 Task: Check the Booking  Buisness travel and events.
Action: Mouse moved to (167, 359)
Screenshot: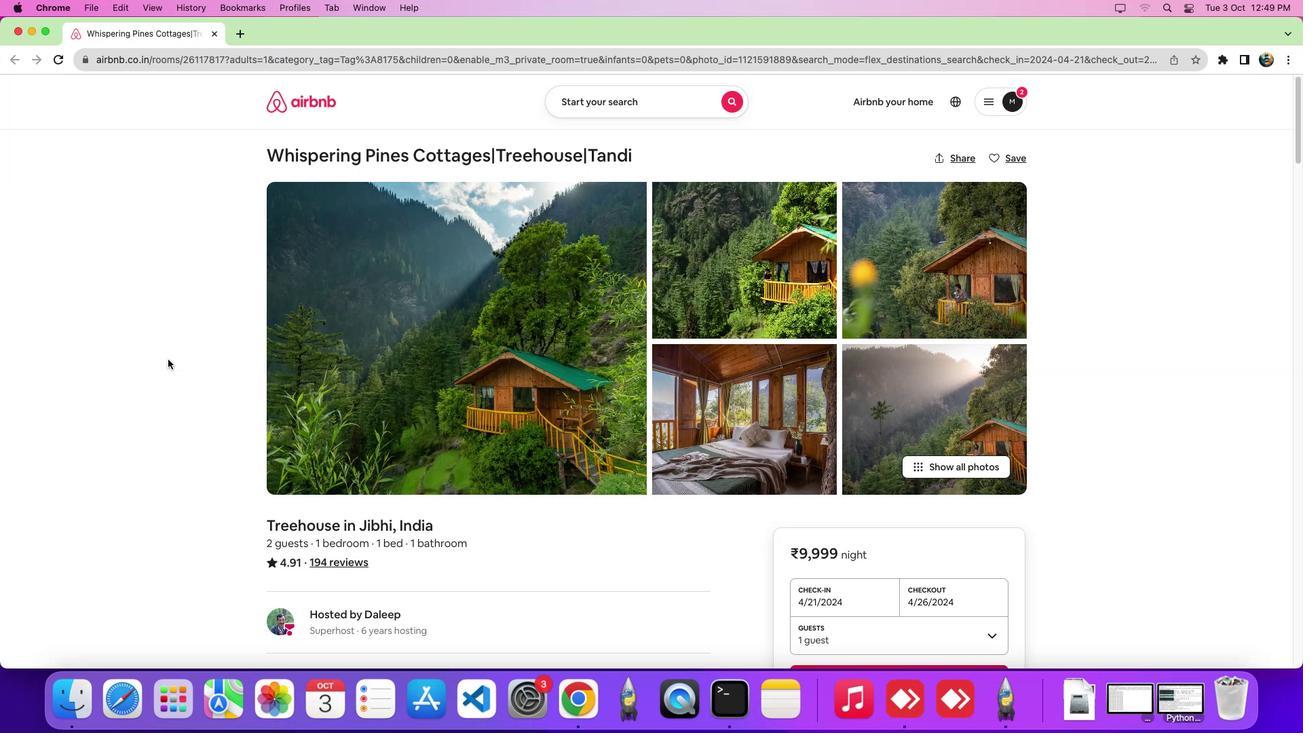 
Action: Mouse pressed left at (167, 359)
Screenshot: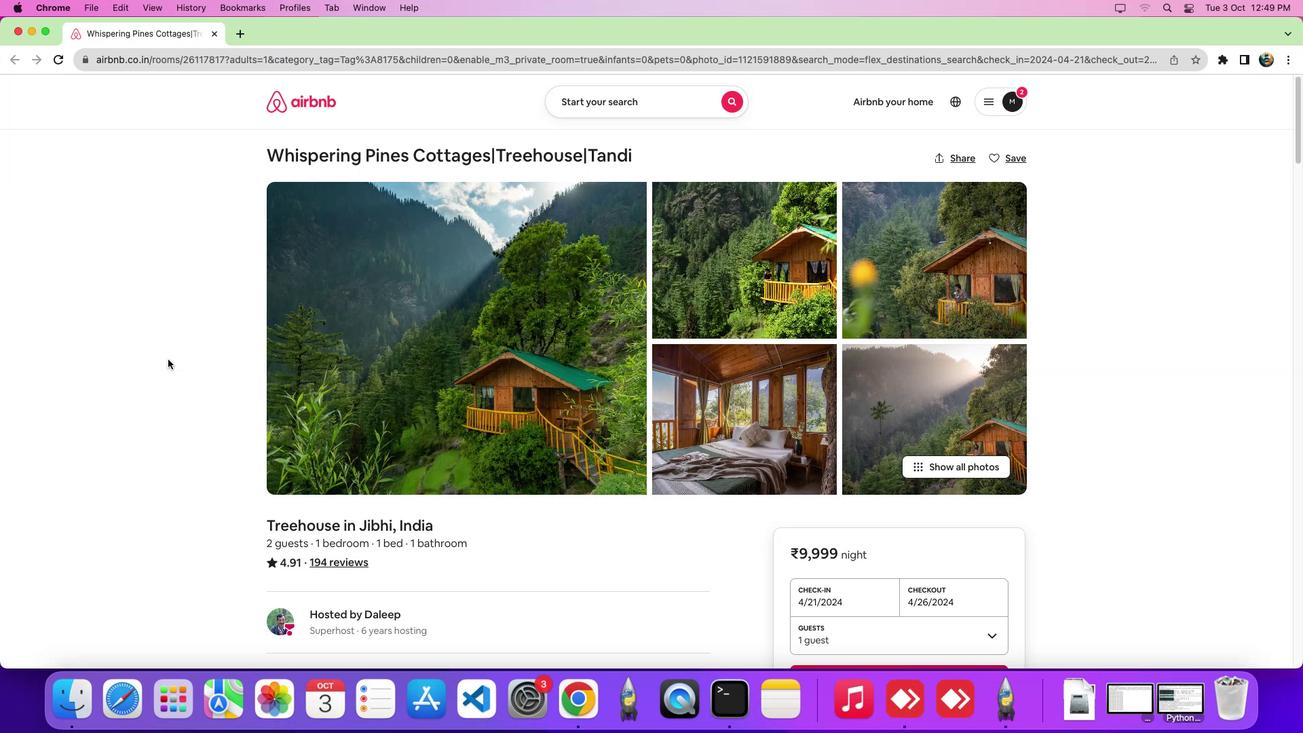 
Action: Mouse moved to (465, 438)
Screenshot: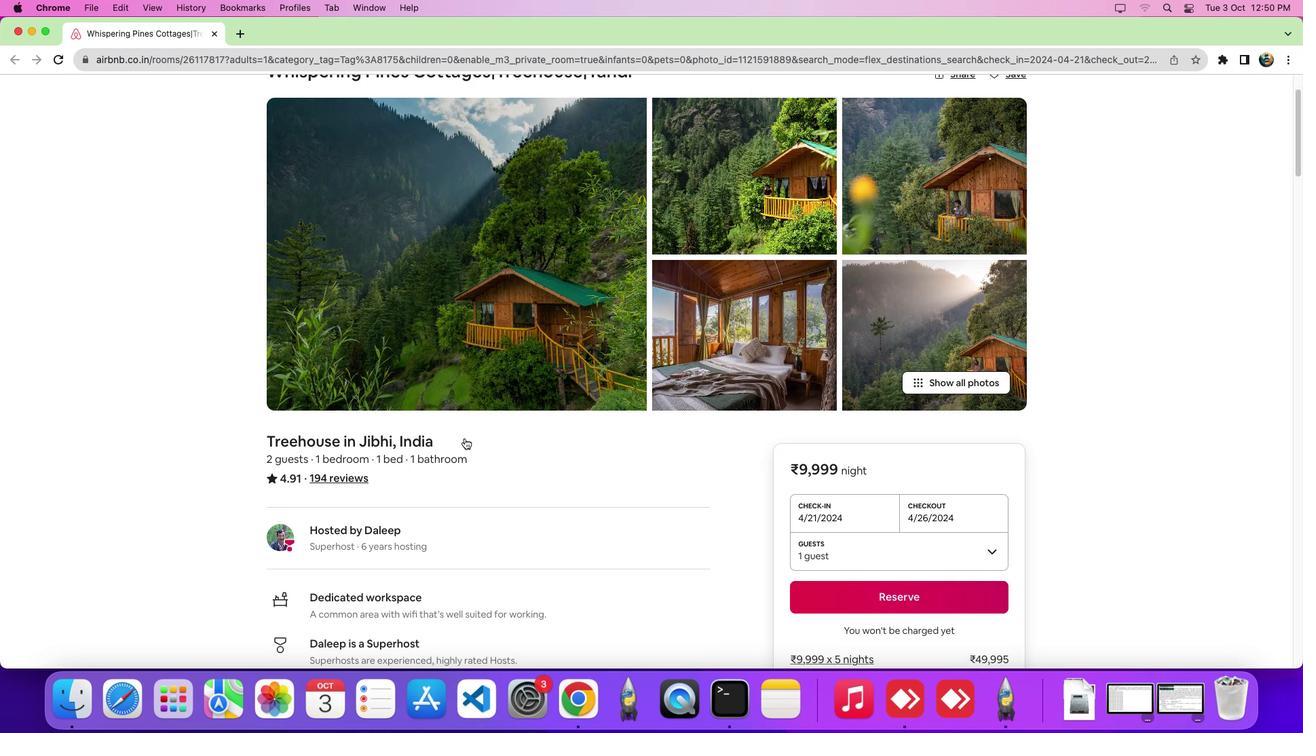 
Action: Mouse scrolled (465, 438) with delta (0, 0)
Screenshot: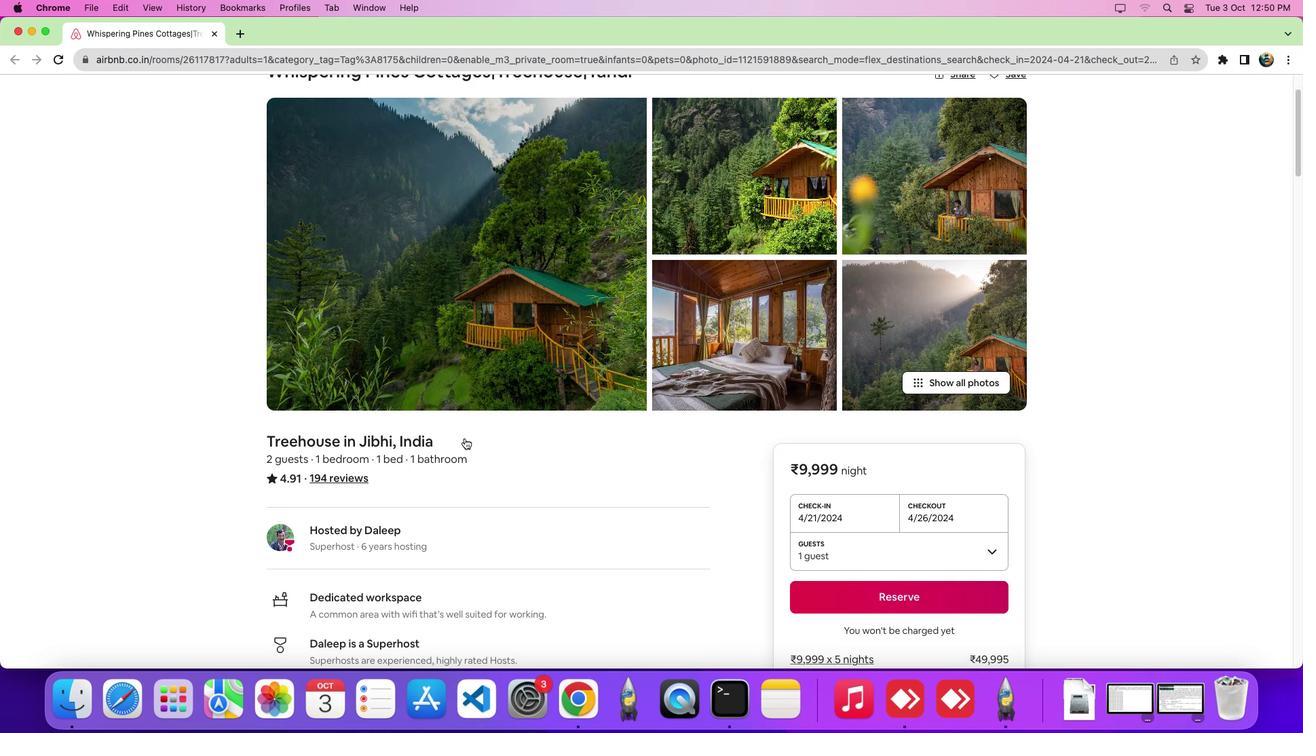 
Action: Mouse scrolled (465, 438) with delta (0, -1)
Screenshot: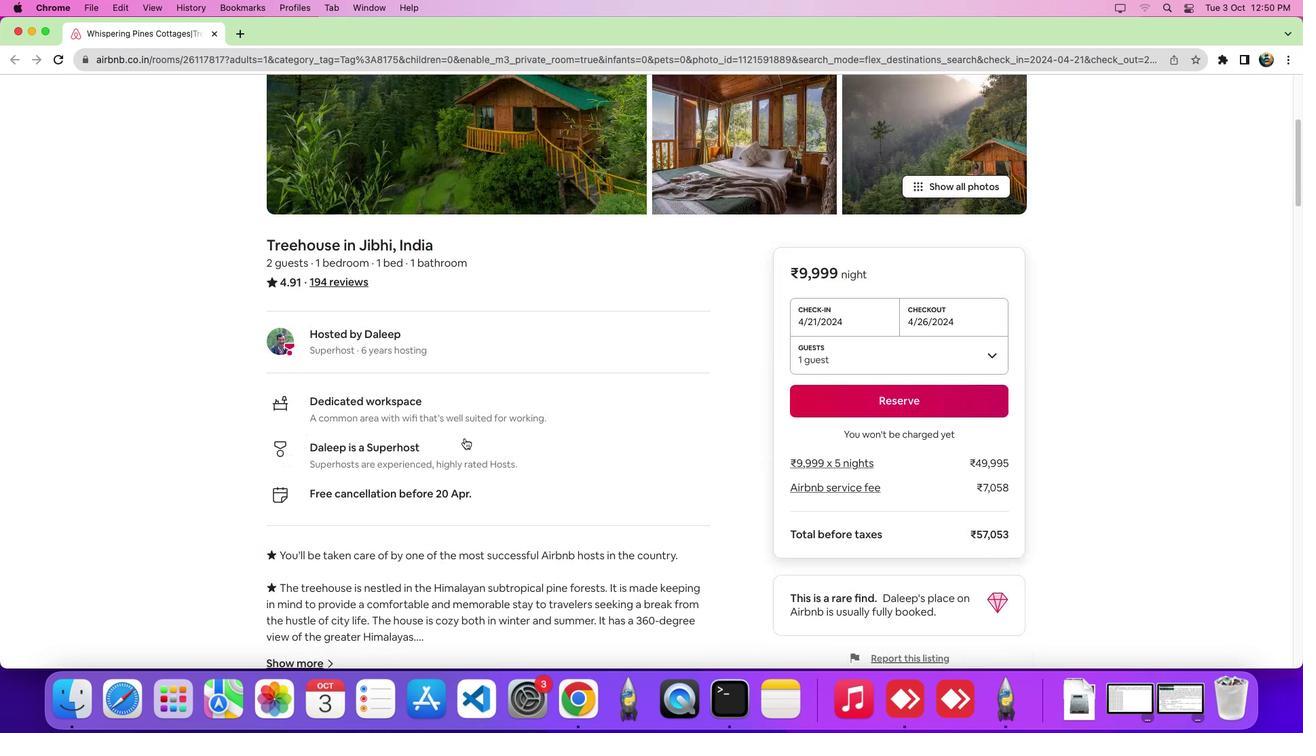 
Action: Mouse scrolled (465, 438) with delta (0, -5)
Screenshot: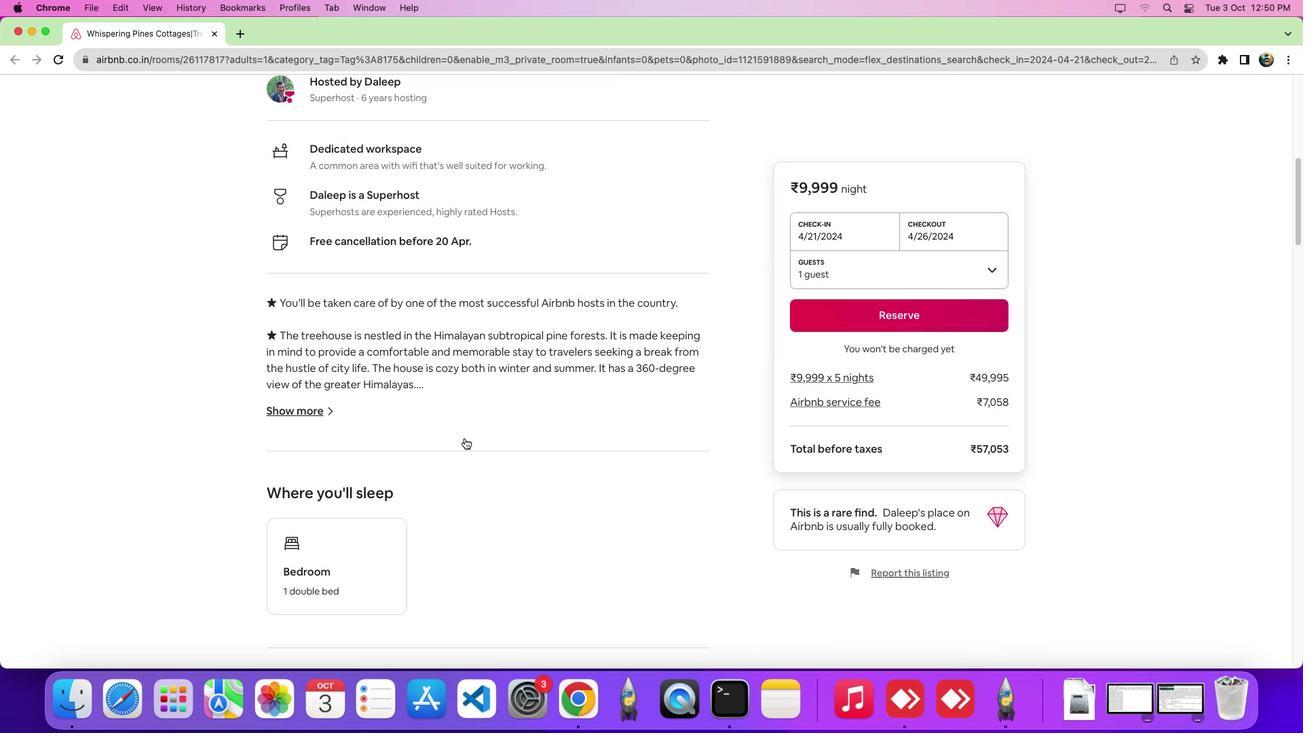 
Action: Mouse scrolled (465, 438) with delta (0, -8)
Screenshot: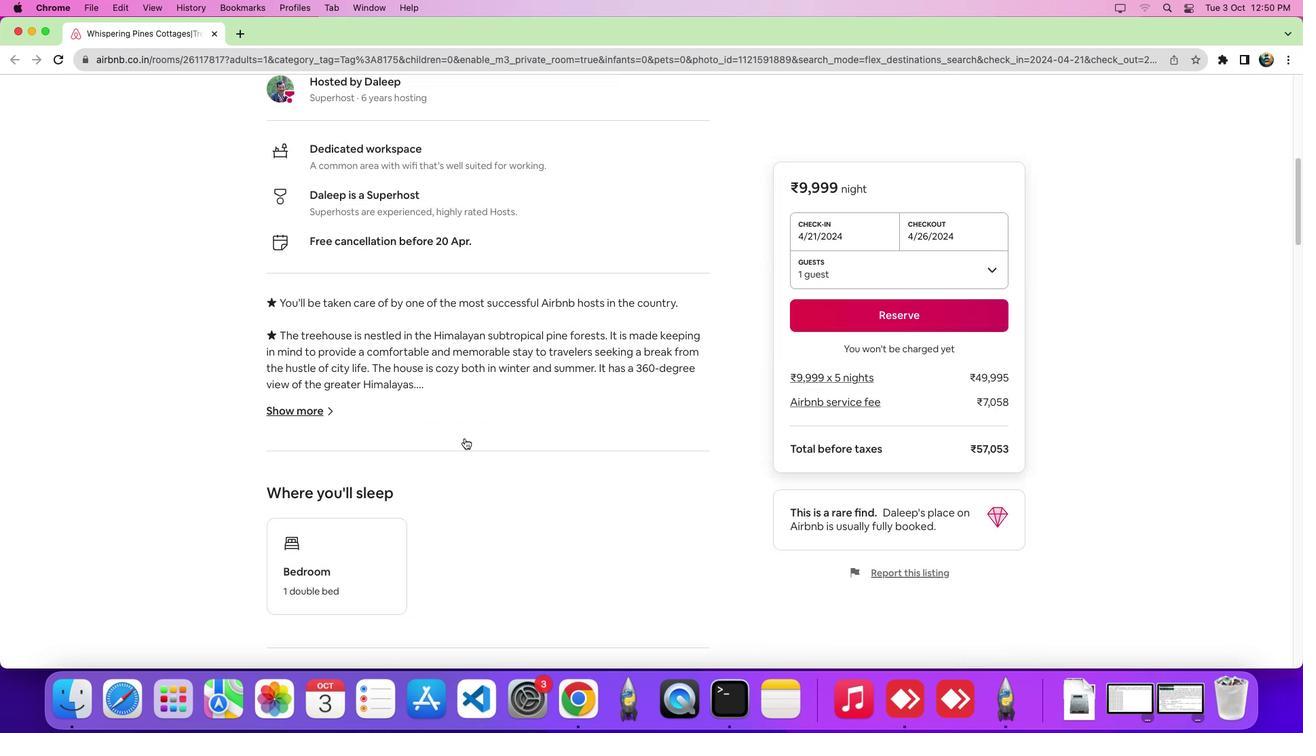 
Action: Mouse scrolled (465, 438) with delta (0, 0)
Screenshot: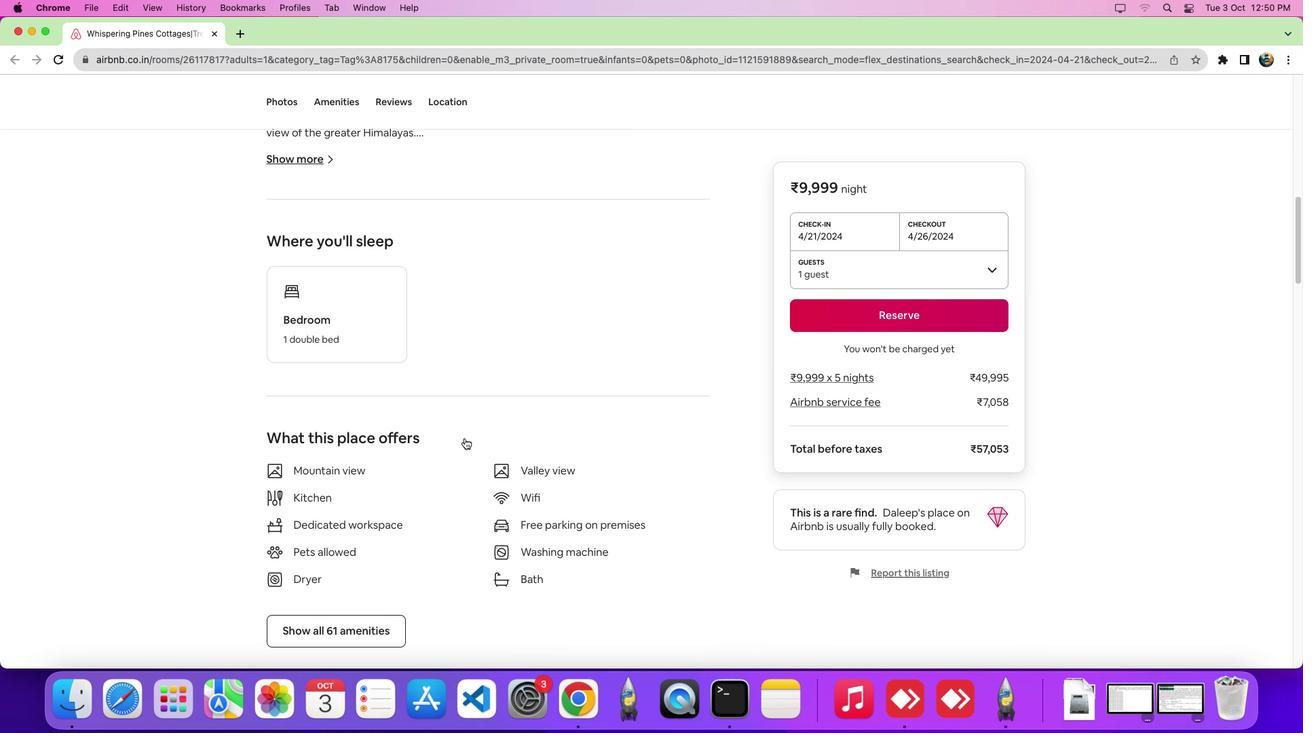 
Action: Mouse scrolled (465, 438) with delta (0, 0)
Screenshot: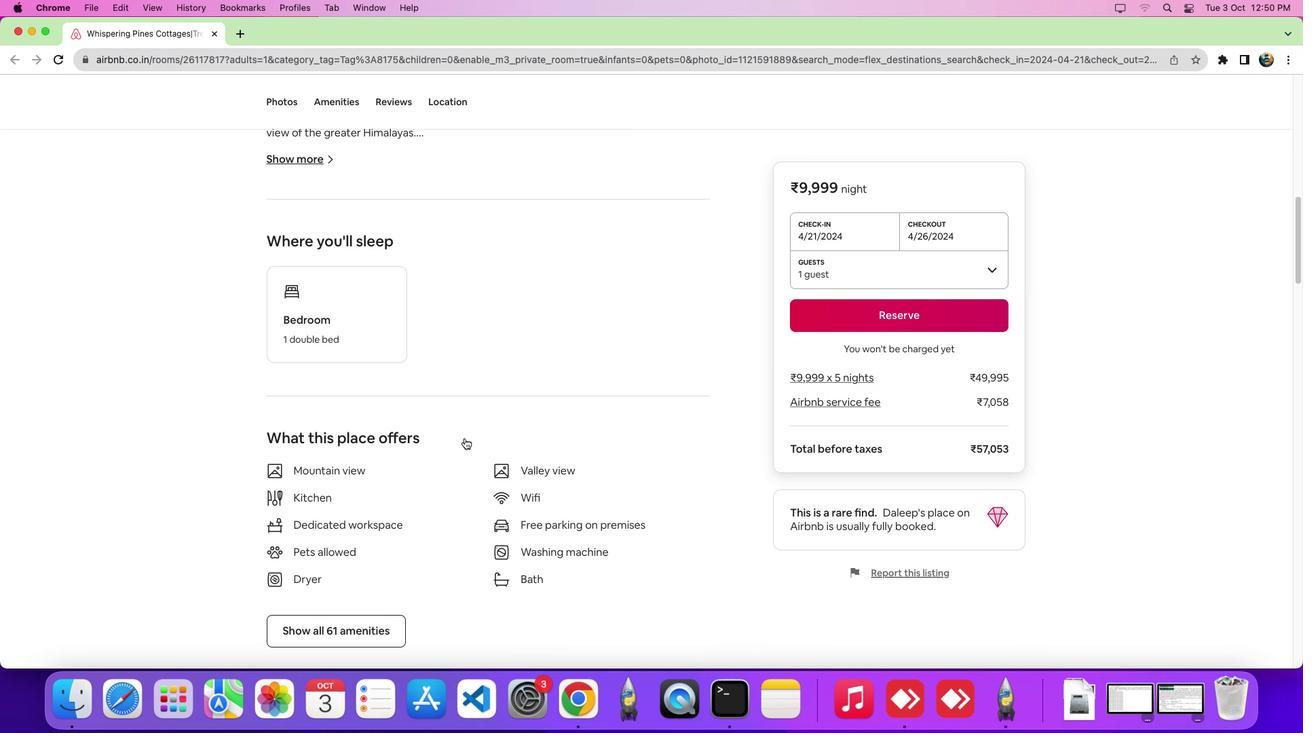 
Action: Mouse scrolled (465, 438) with delta (0, -5)
Screenshot: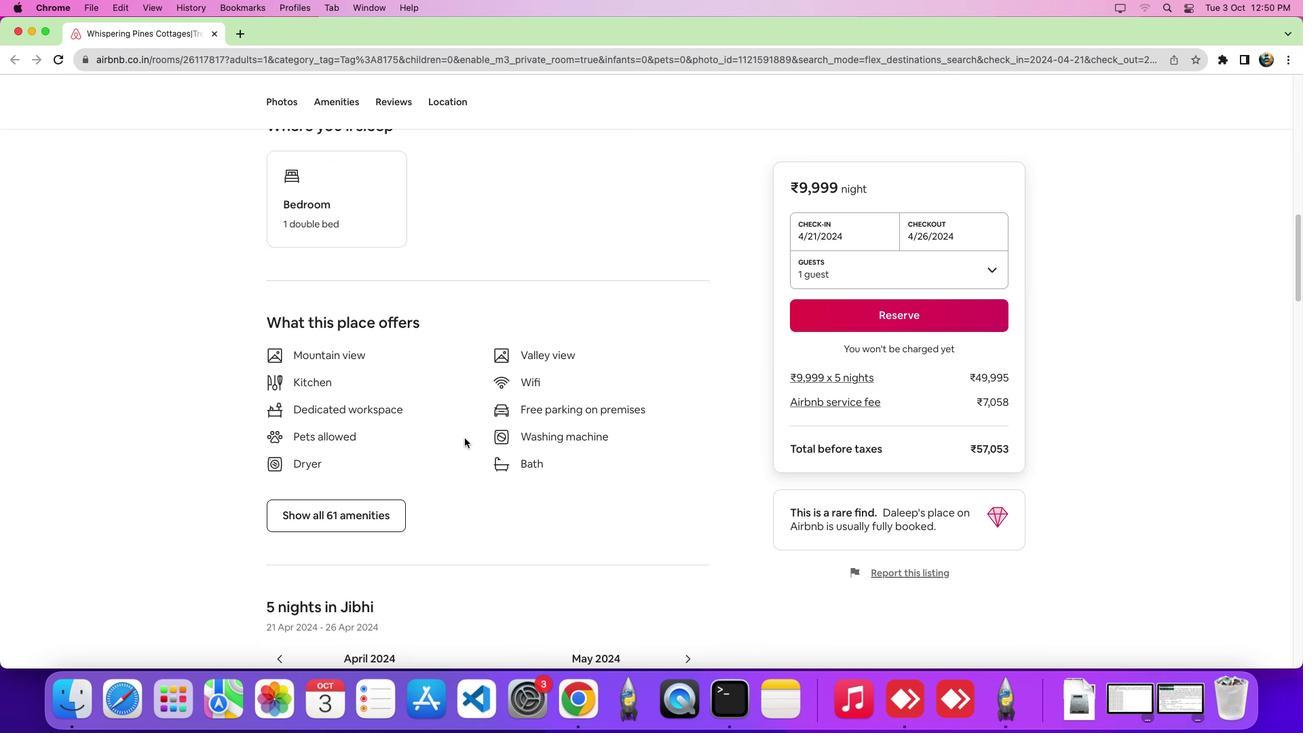 
Action: Mouse scrolled (465, 438) with delta (0, -7)
Screenshot: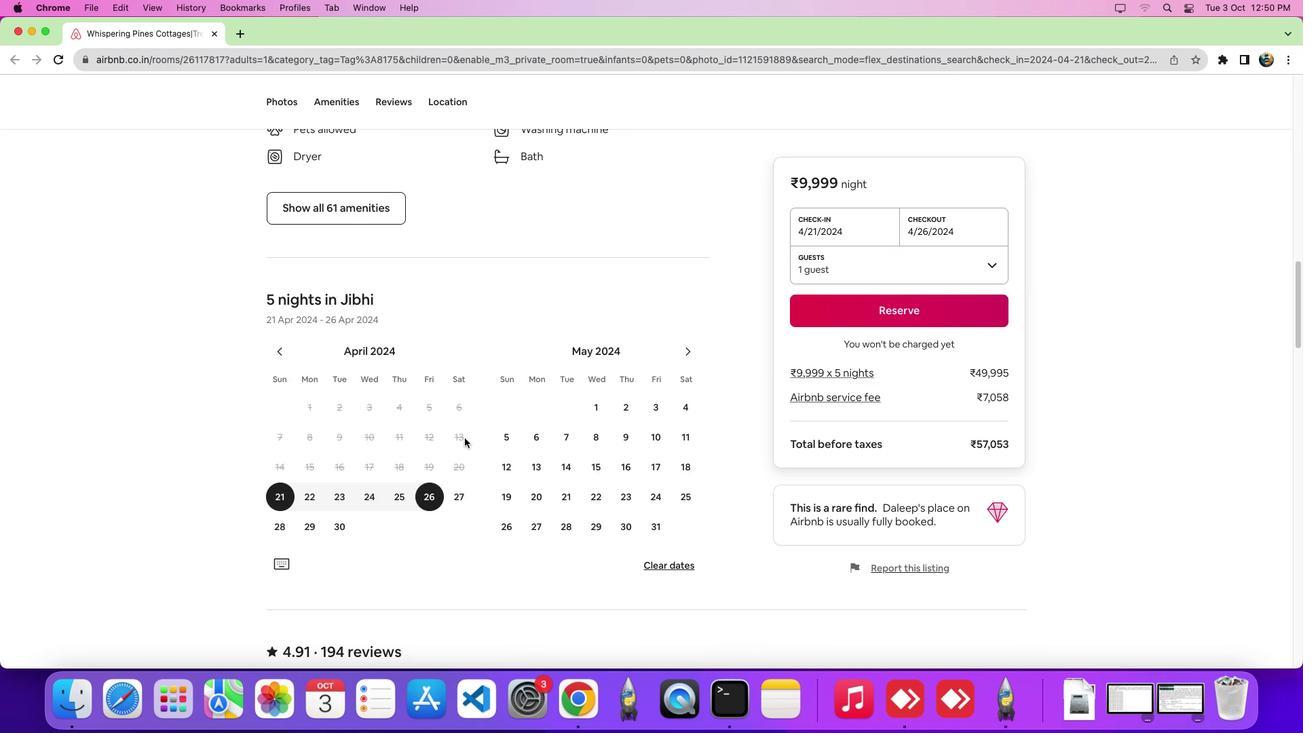 
Action: Mouse scrolled (465, 438) with delta (0, 0)
Screenshot: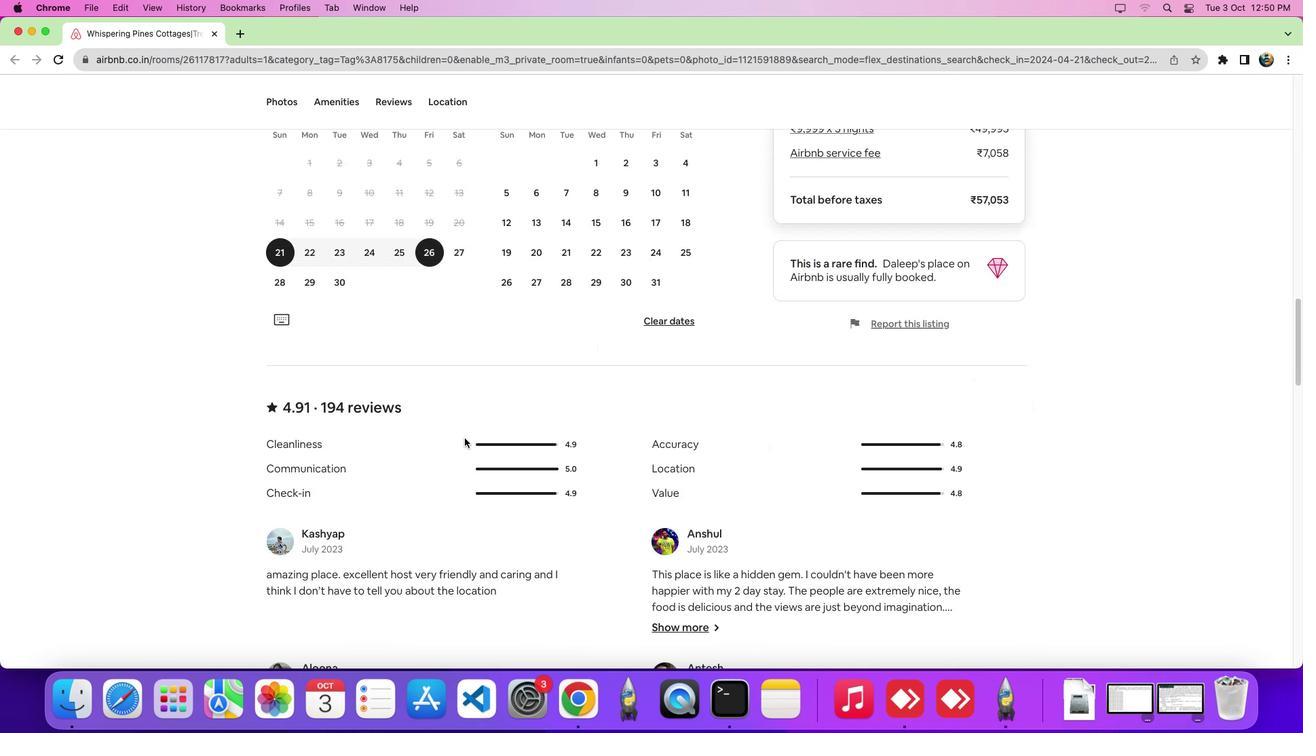 
Action: Mouse scrolled (465, 438) with delta (0, 0)
Screenshot: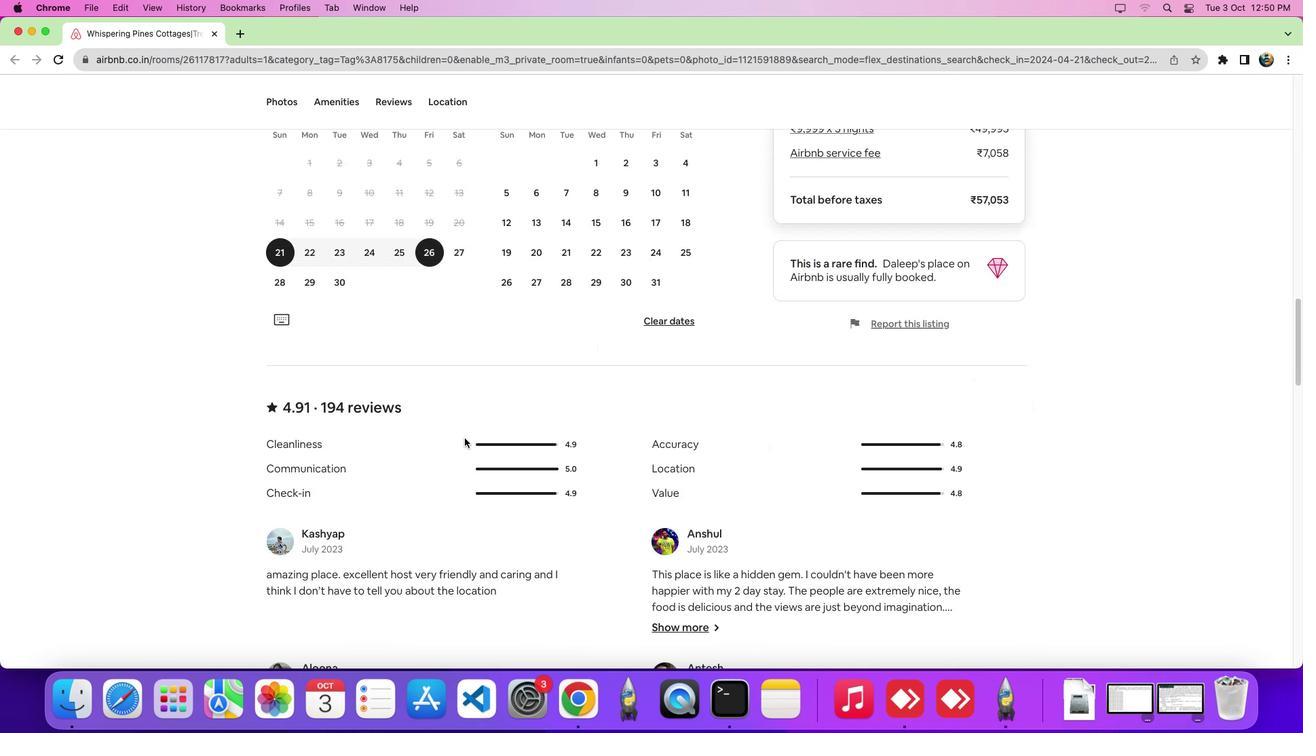 
Action: Mouse scrolled (465, 438) with delta (0, -5)
Screenshot: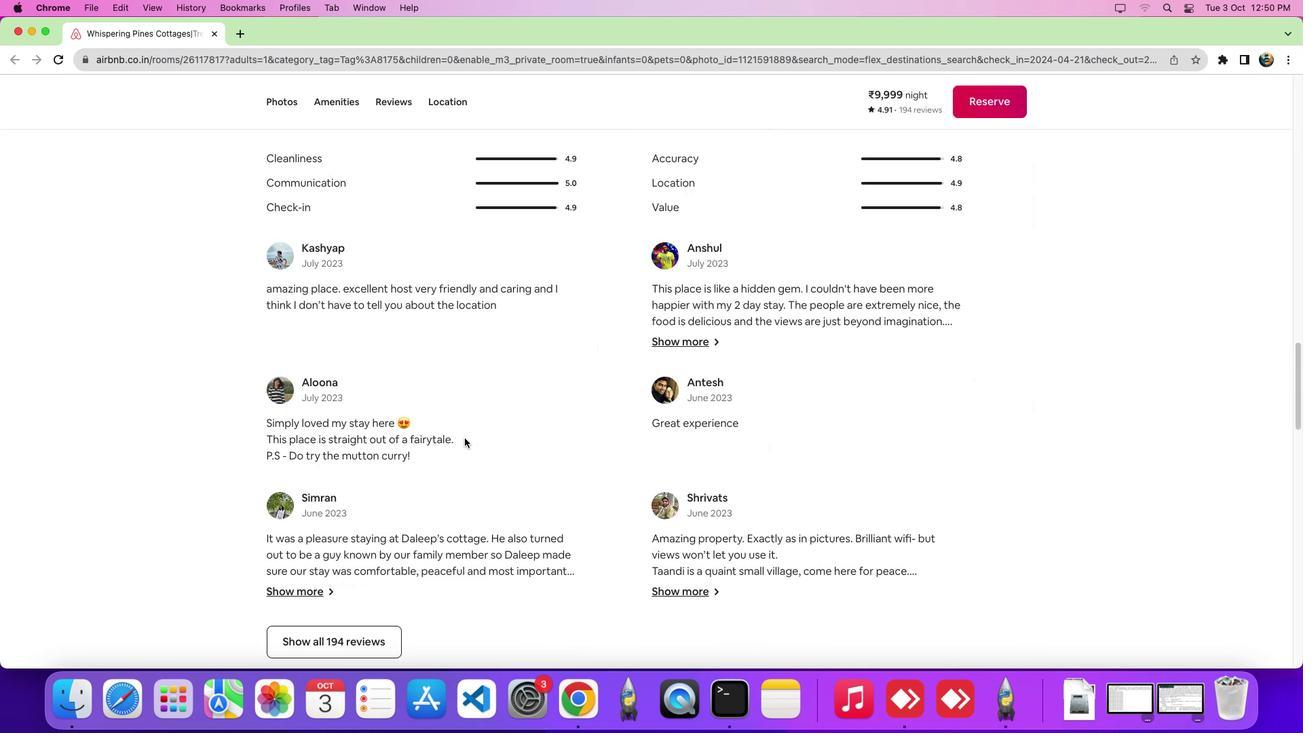 
Action: Mouse scrolled (465, 438) with delta (0, -8)
Screenshot: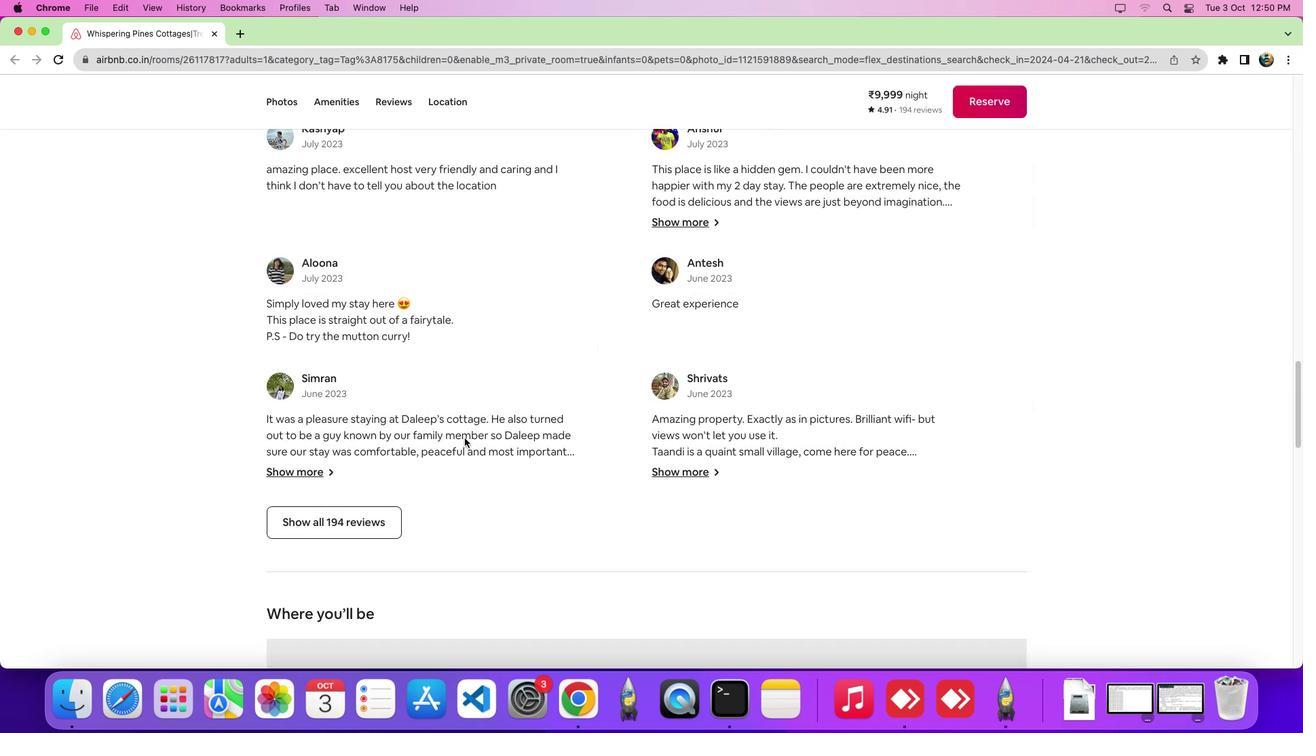 
Action: Mouse scrolled (465, 438) with delta (0, 0)
Screenshot: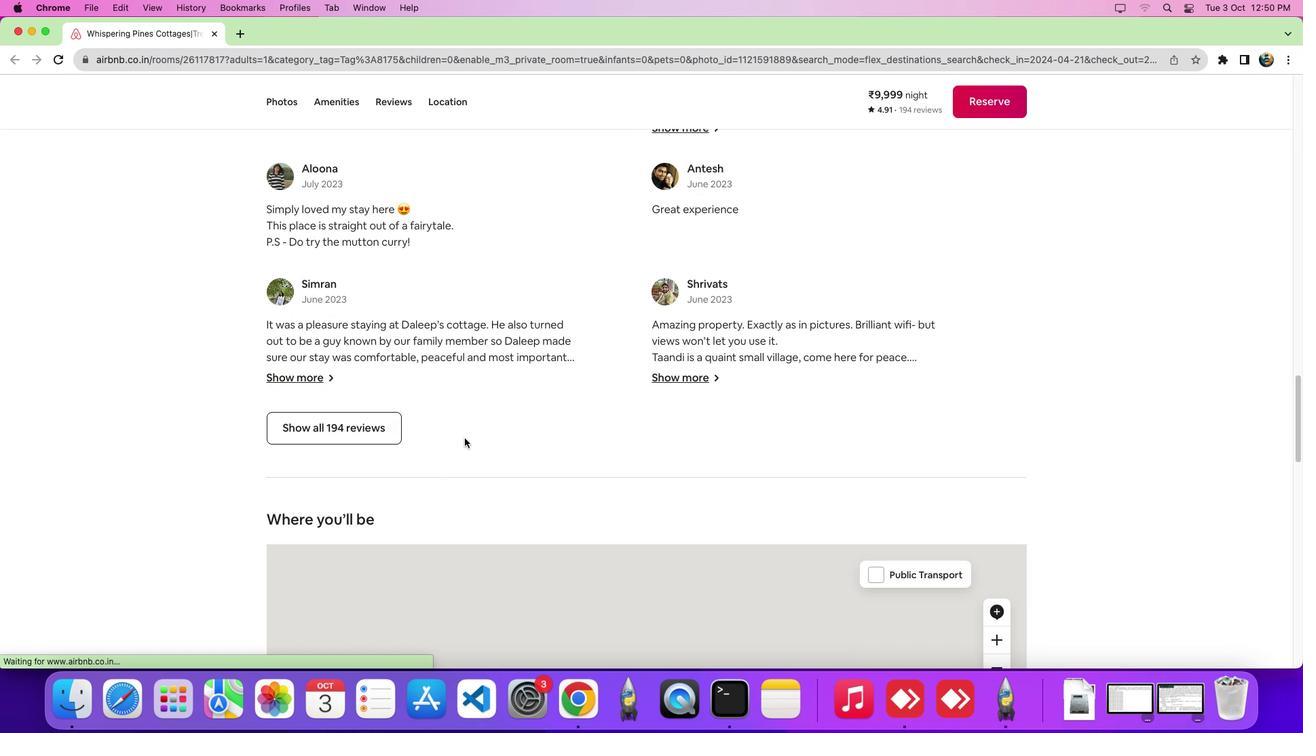 
Action: Mouse scrolled (465, 438) with delta (0, 0)
Screenshot: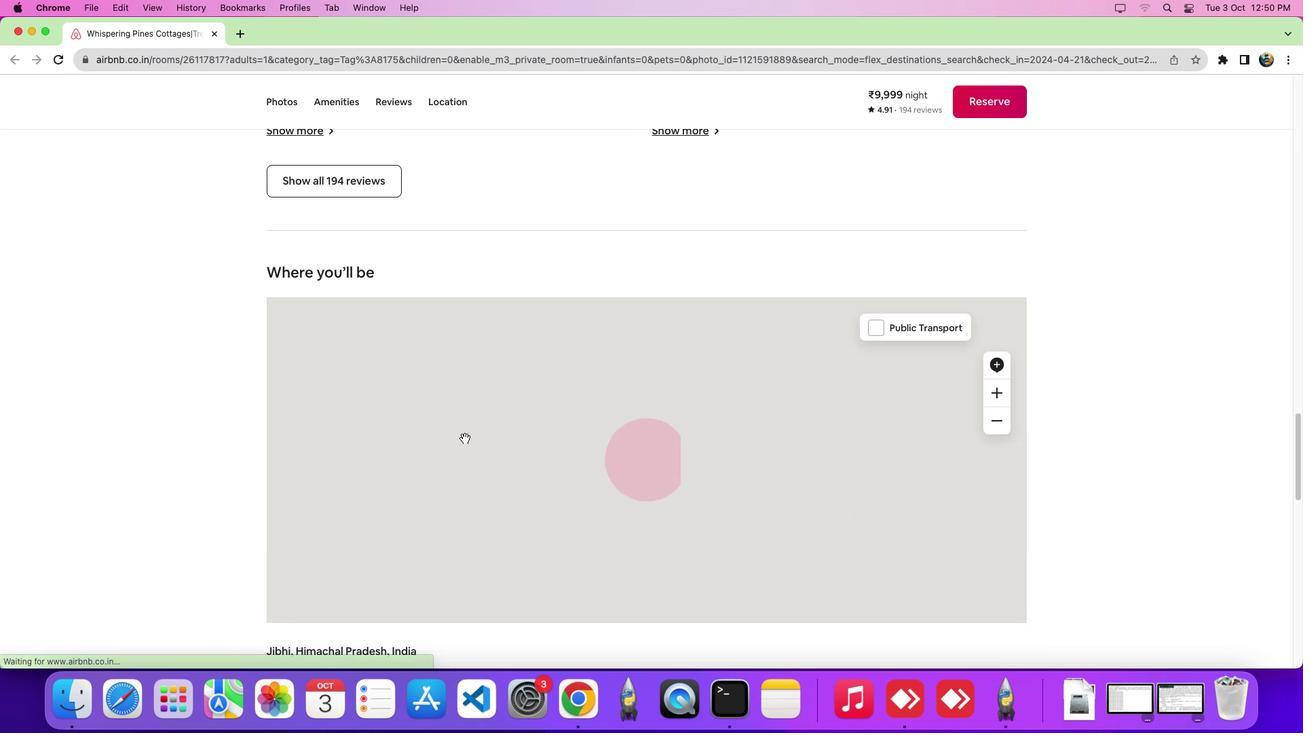 
Action: Mouse scrolled (465, 438) with delta (0, -5)
Screenshot: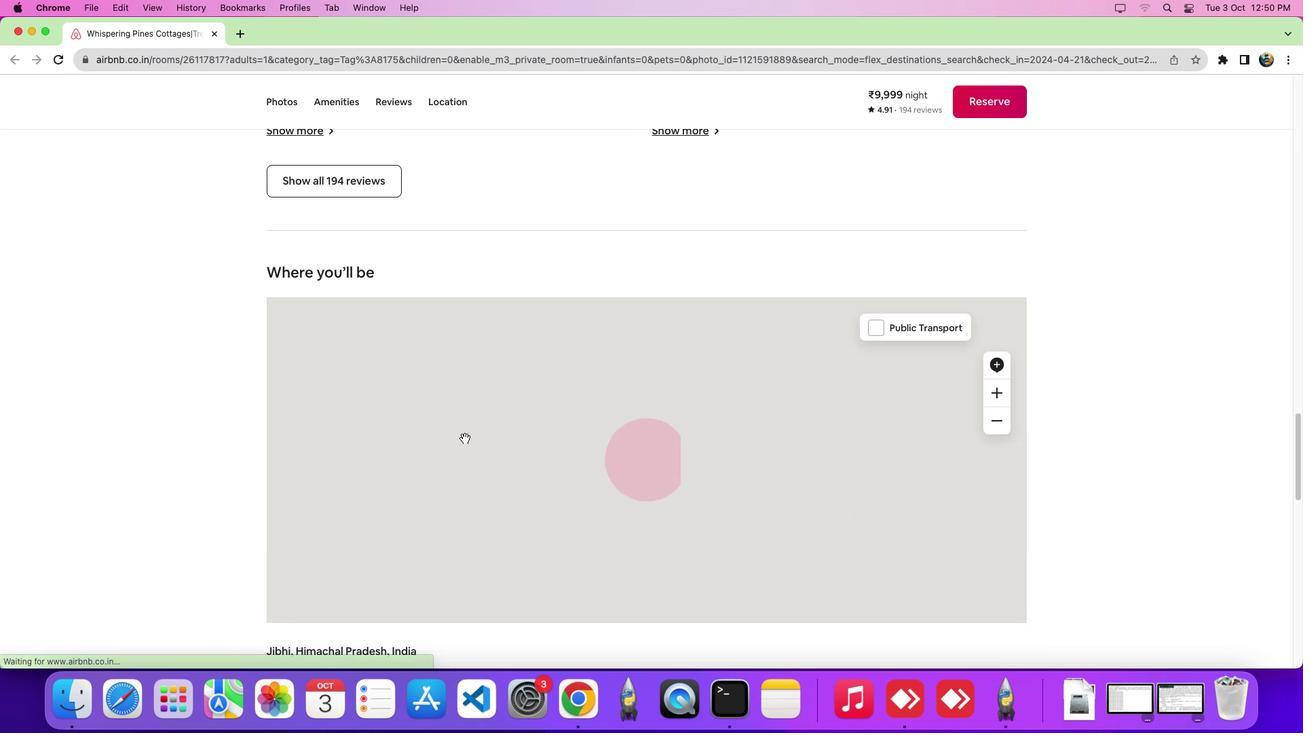 
Action: Mouse scrolled (465, 438) with delta (0, -8)
Screenshot: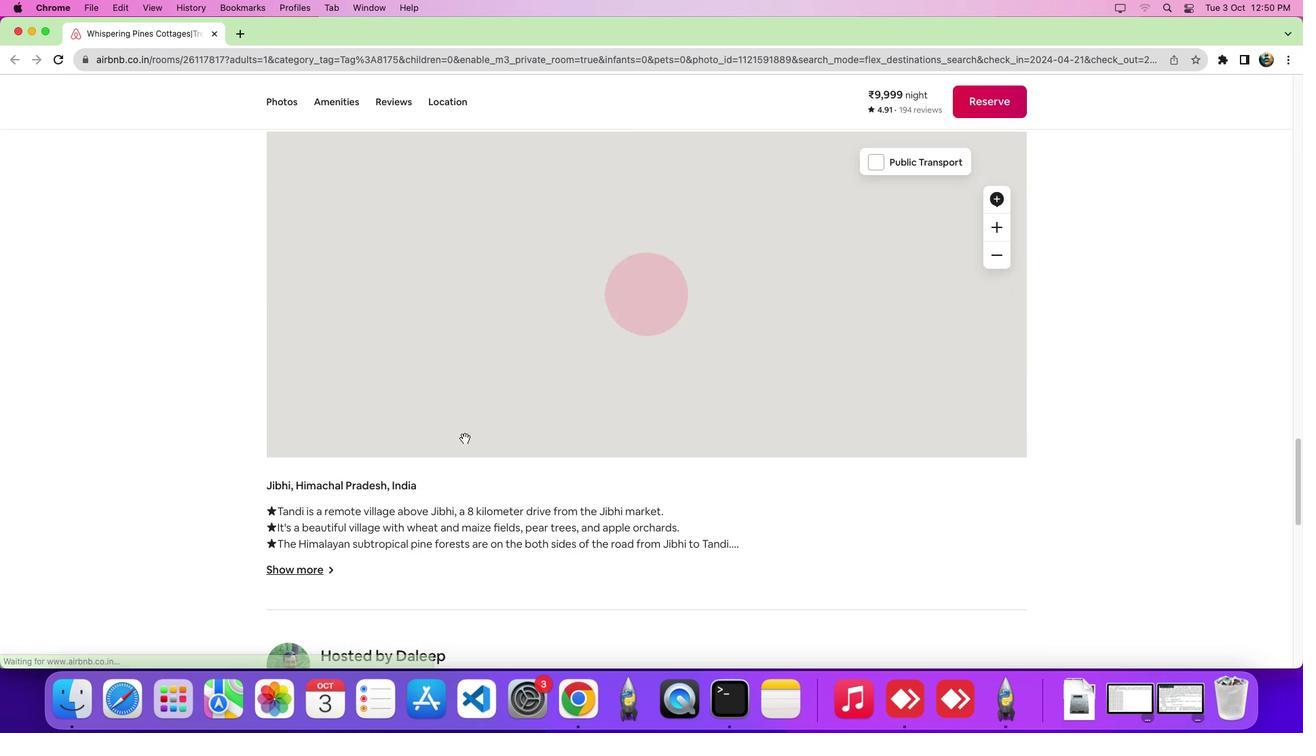 
Action: Mouse scrolled (465, 438) with delta (0, -9)
Screenshot: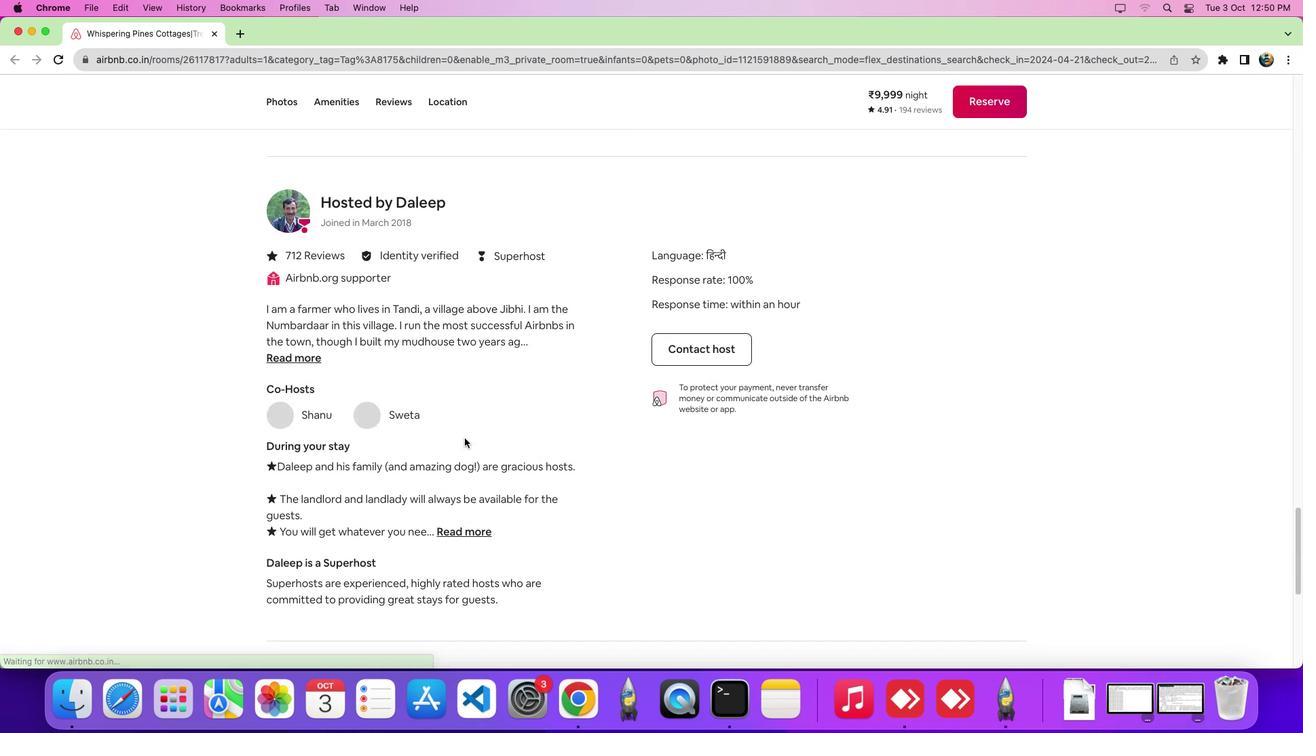 
Action: Mouse moved to (465, 438)
Screenshot: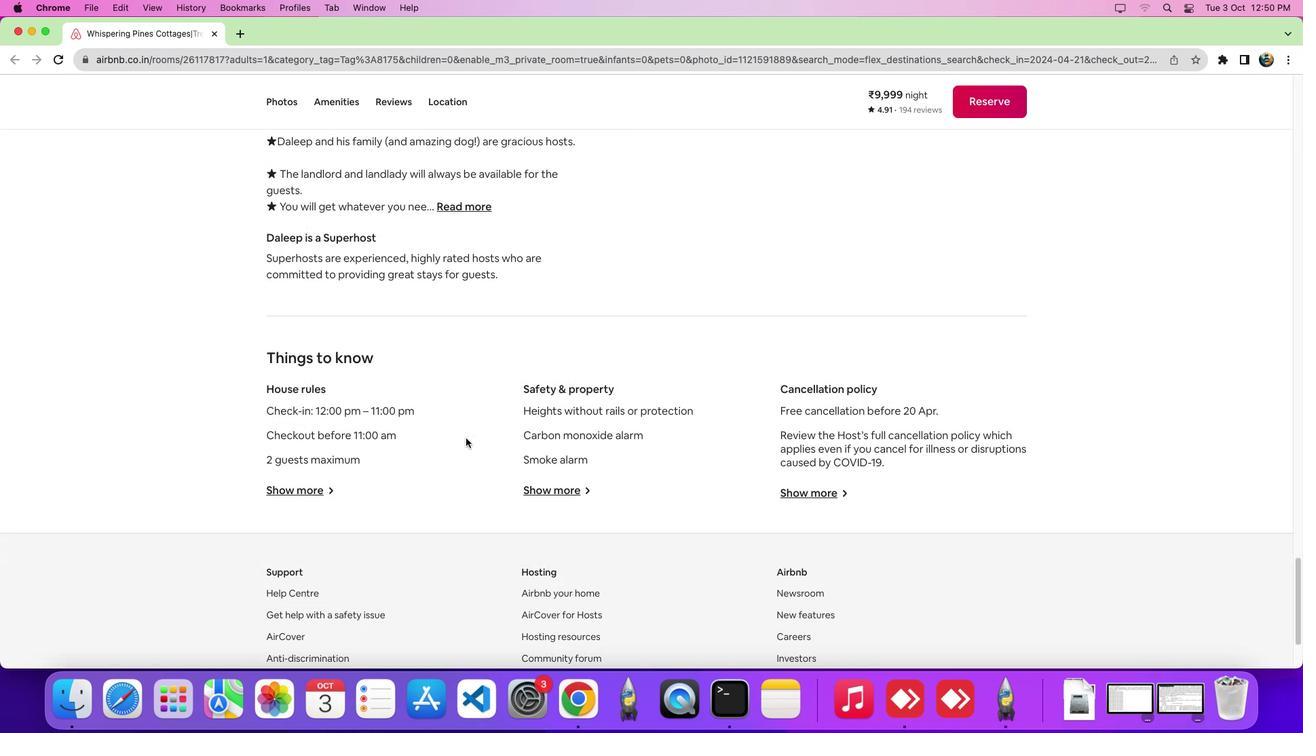 
Action: Mouse scrolled (465, 438) with delta (0, 0)
Screenshot: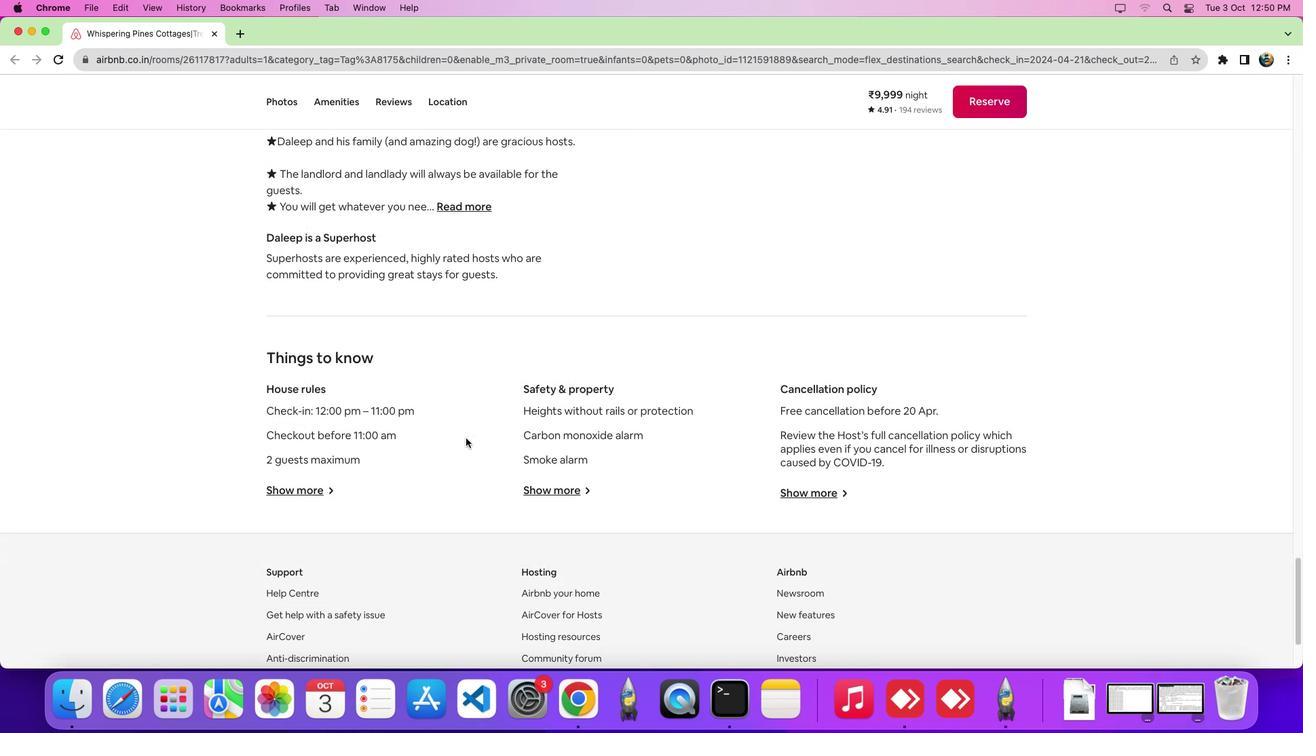 
Action: Mouse scrolled (465, 438) with delta (0, -1)
Screenshot: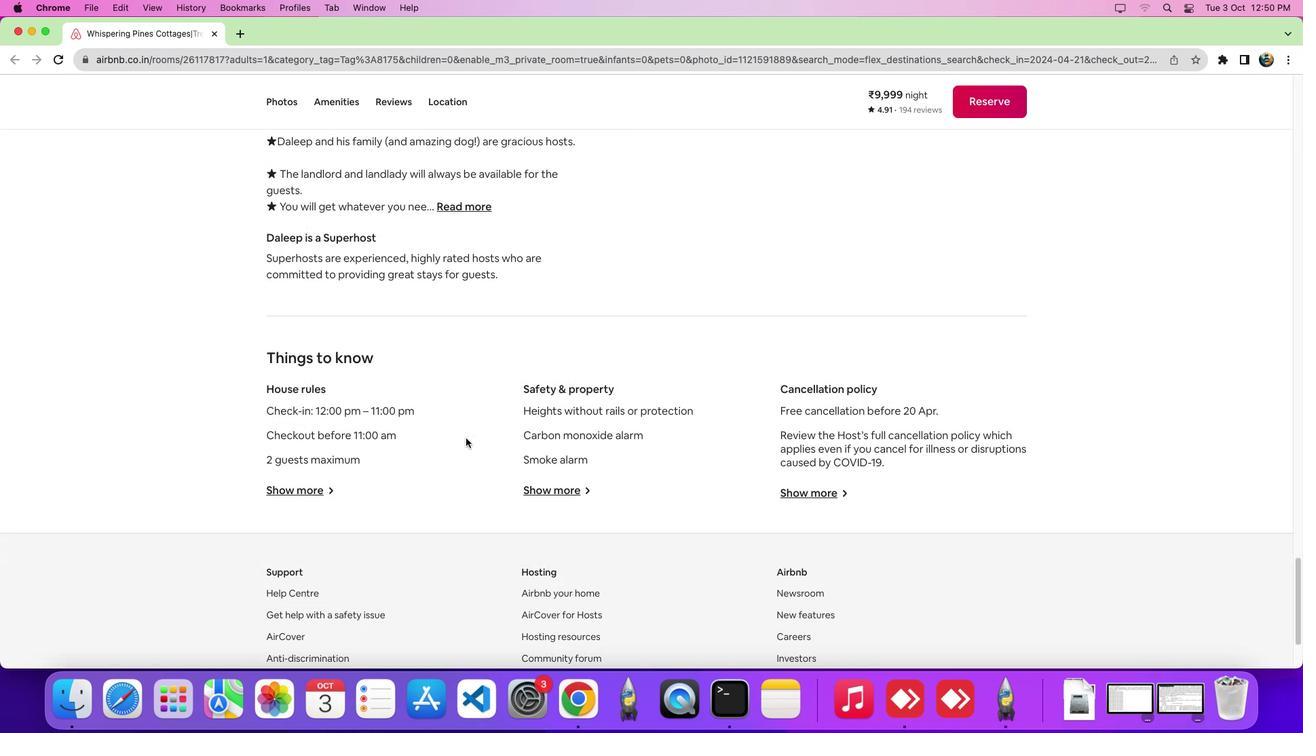 
Action: Mouse scrolled (465, 438) with delta (0, -6)
Screenshot: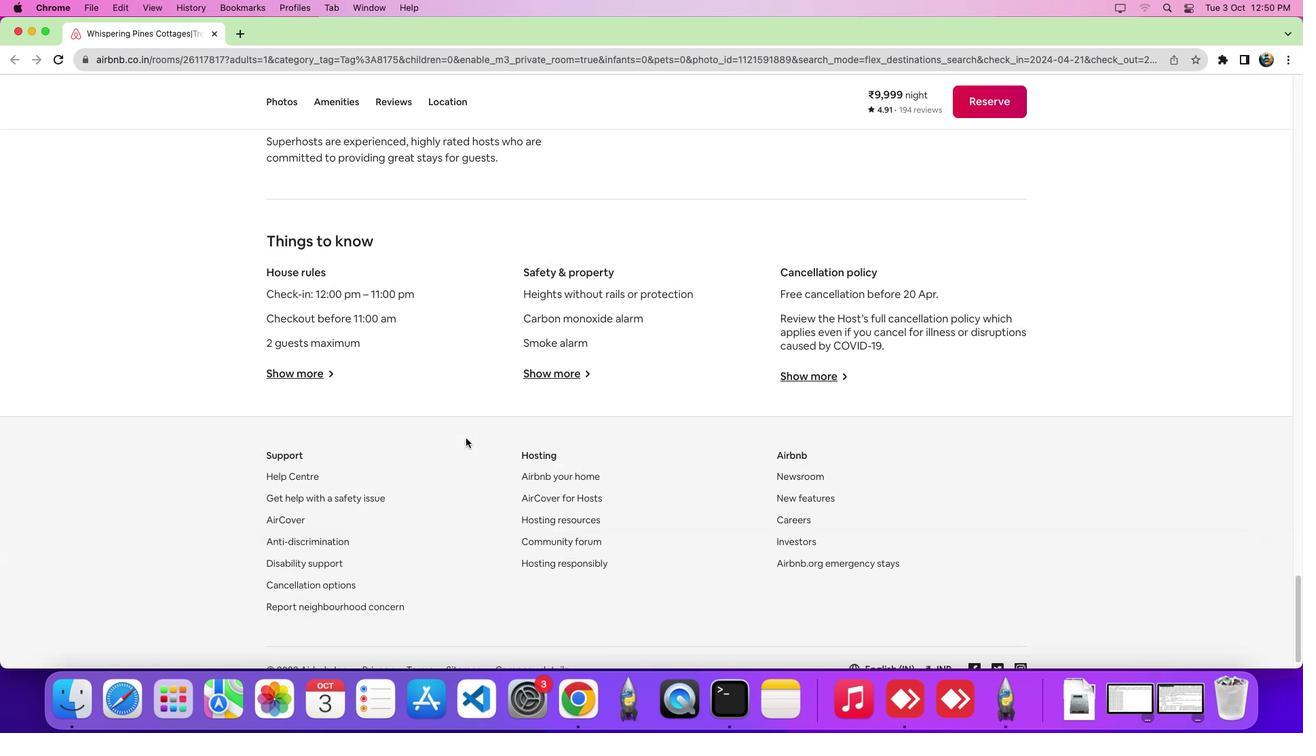 
Action: Mouse scrolled (465, 438) with delta (0, -8)
Screenshot: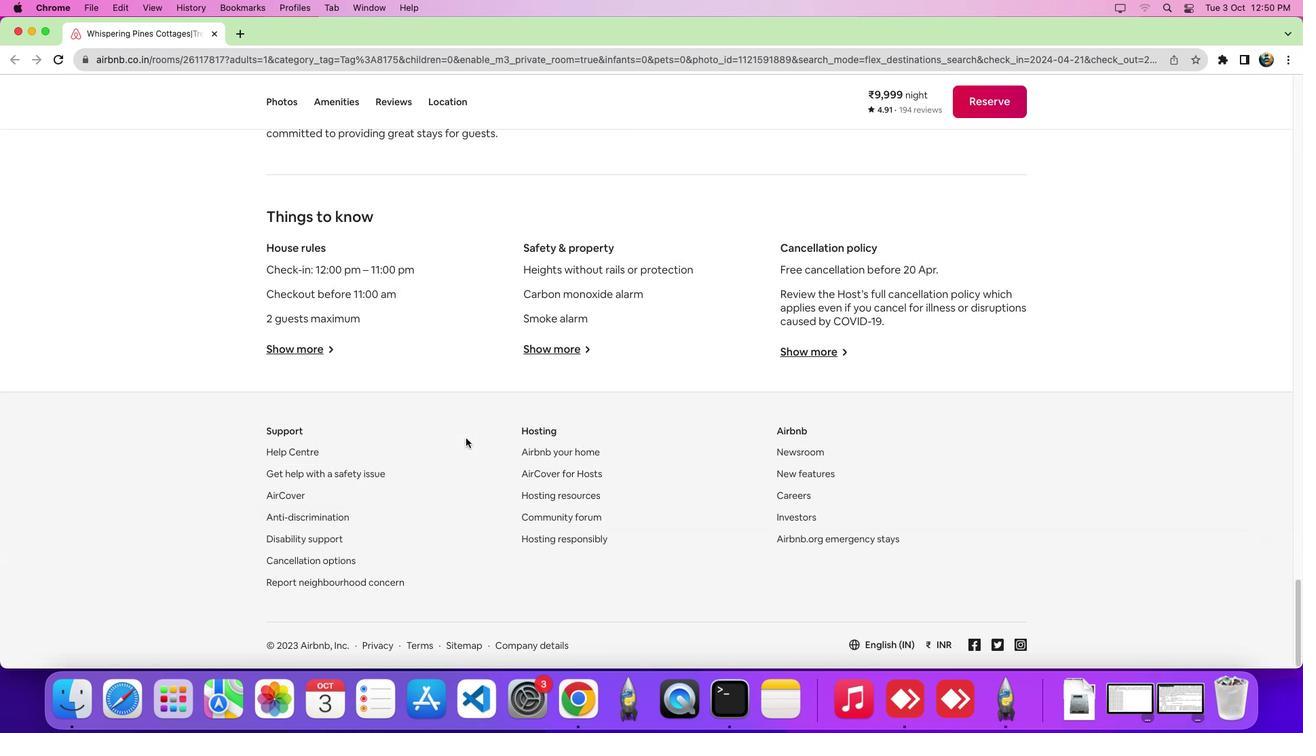 
Action: Mouse scrolled (465, 438) with delta (0, 0)
Screenshot: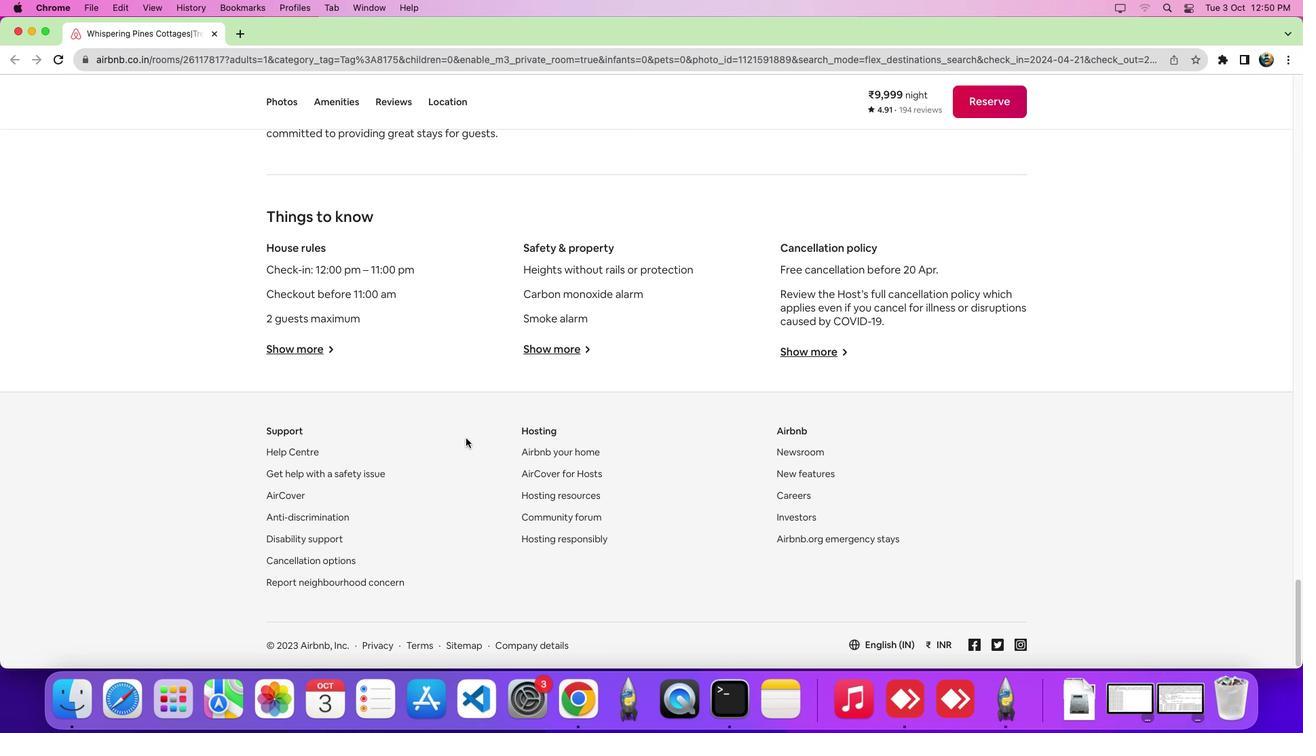 
Action: Mouse scrolled (465, 438) with delta (0, 0)
Screenshot: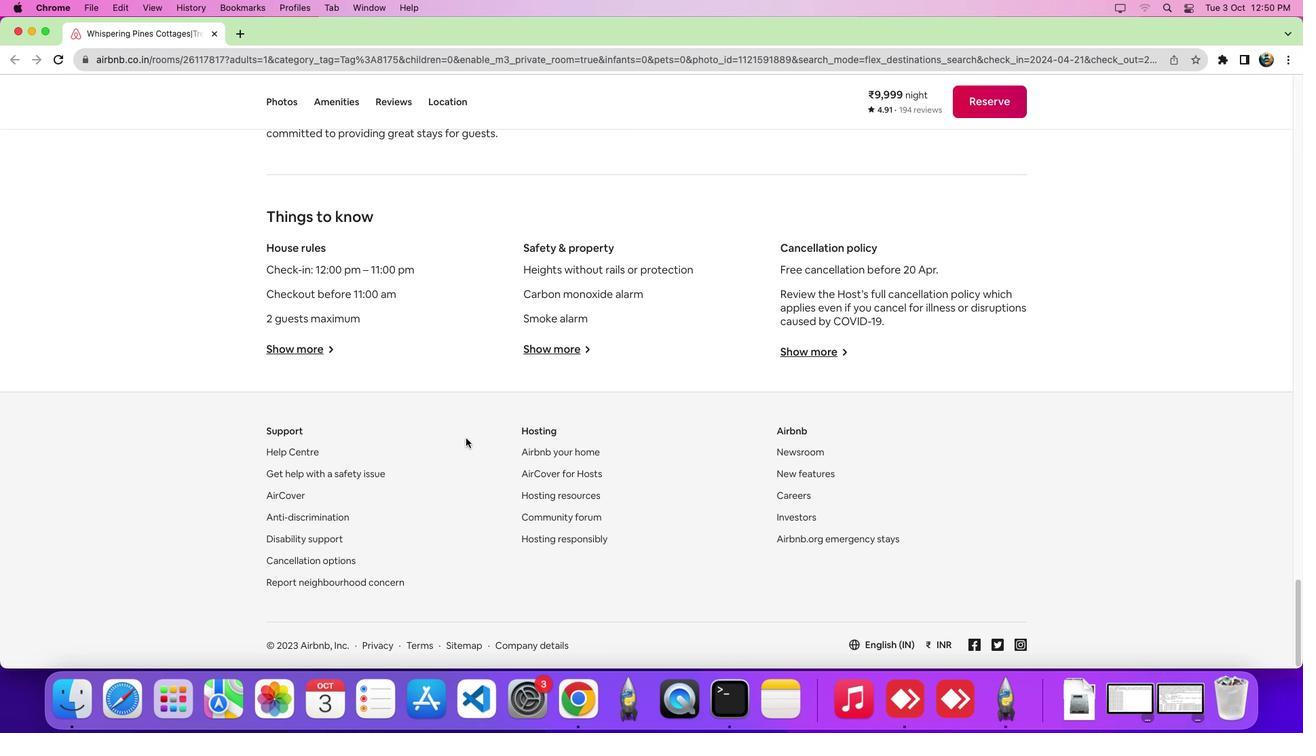 
Action: Mouse scrolled (465, 438) with delta (0, -5)
Screenshot: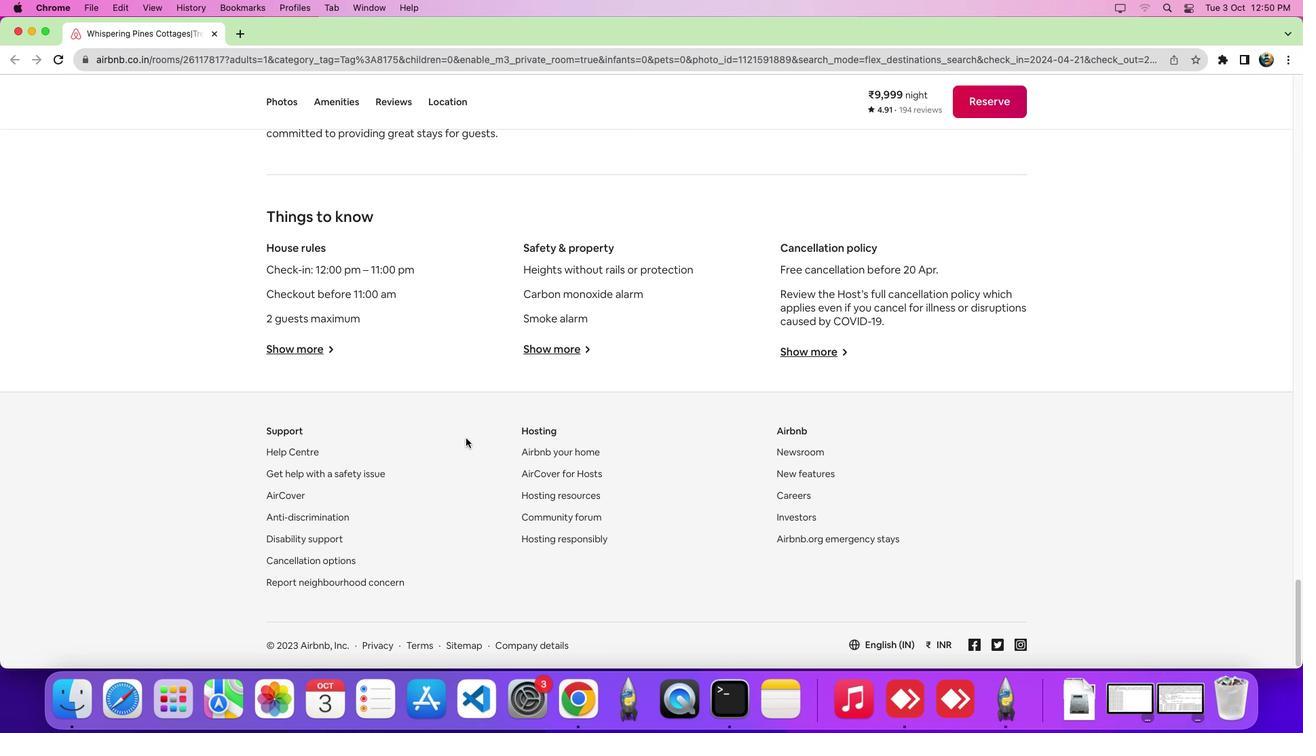 
Action: Mouse scrolled (465, 438) with delta (0, -4)
Screenshot: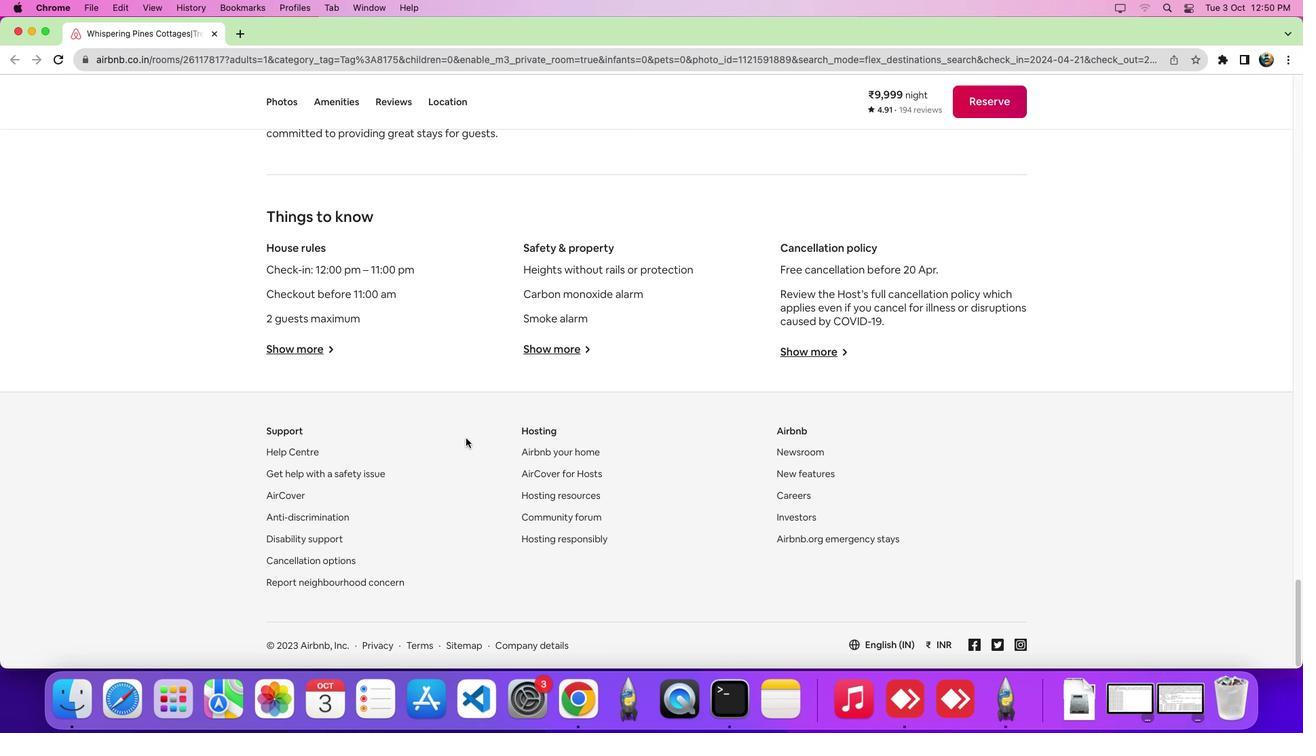 
Action: Mouse moved to (289, 497)
Screenshot: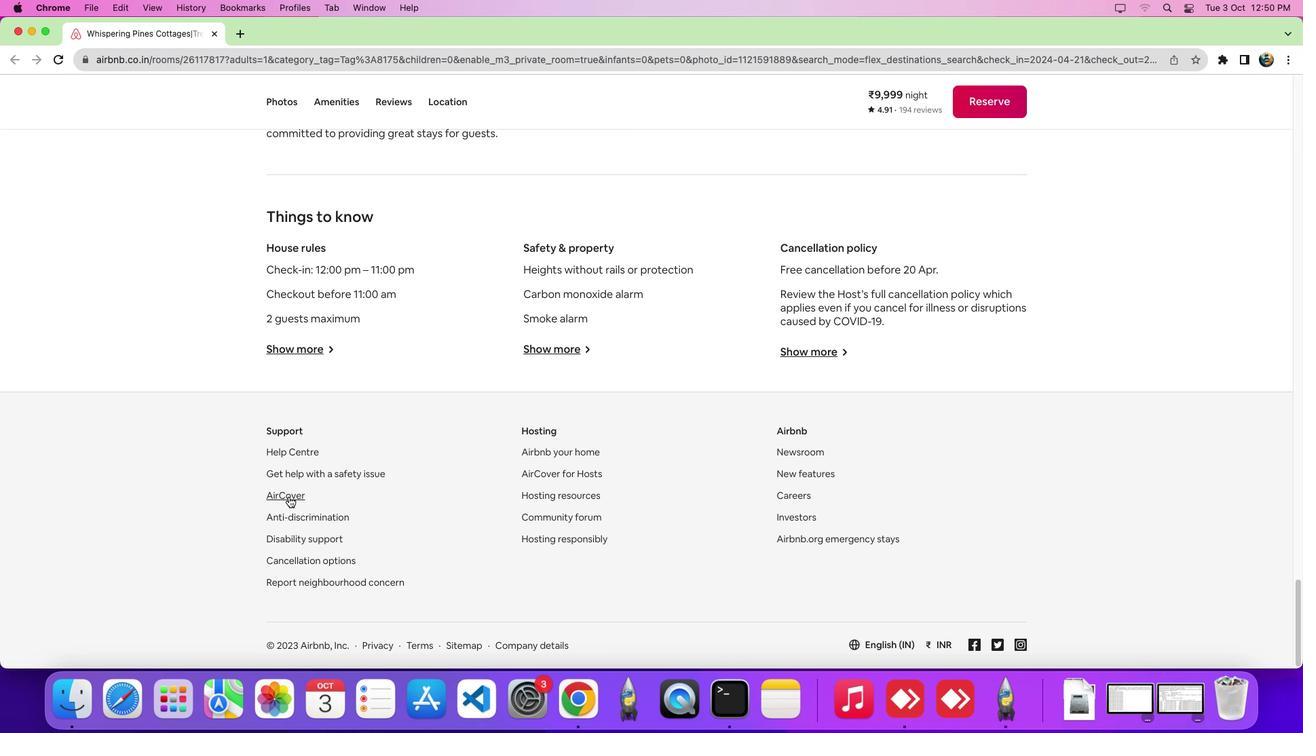 
Action: Mouse pressed left at (289, 497)
Screenshot: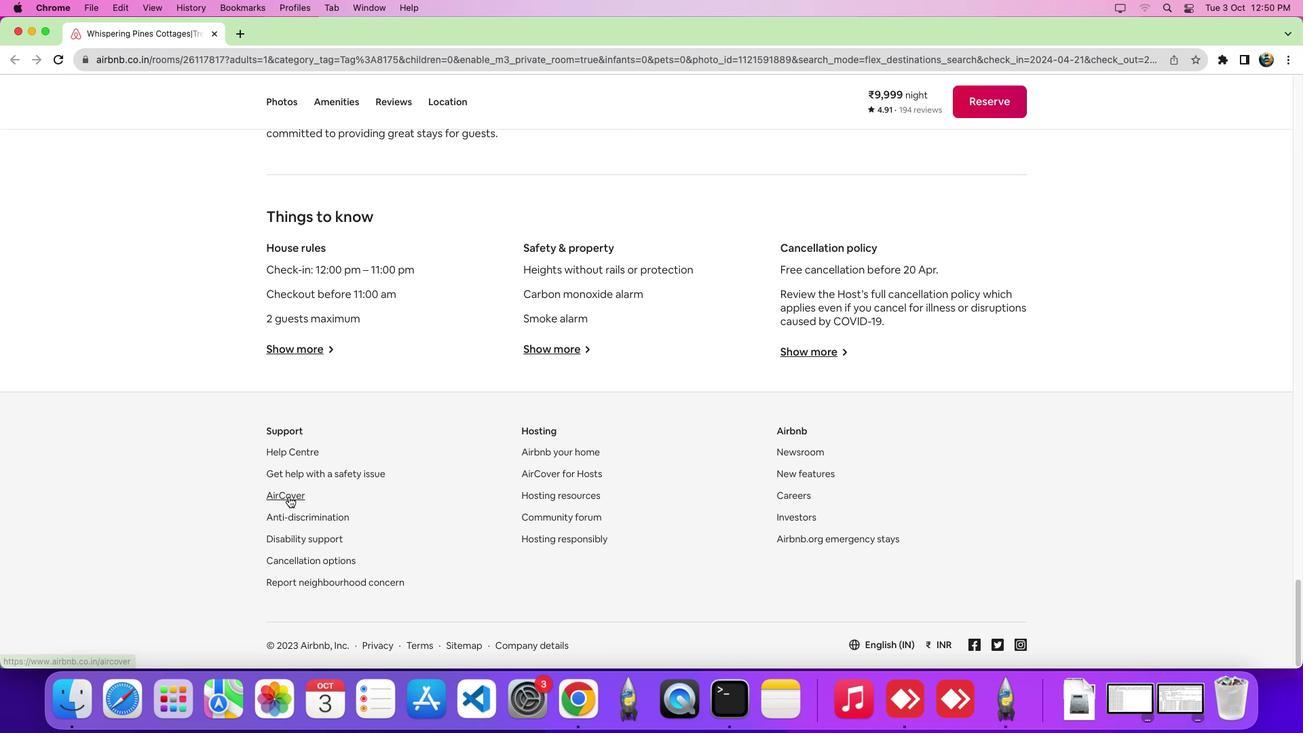 
Action: Mouse moved to (339, 157)
Screenshot: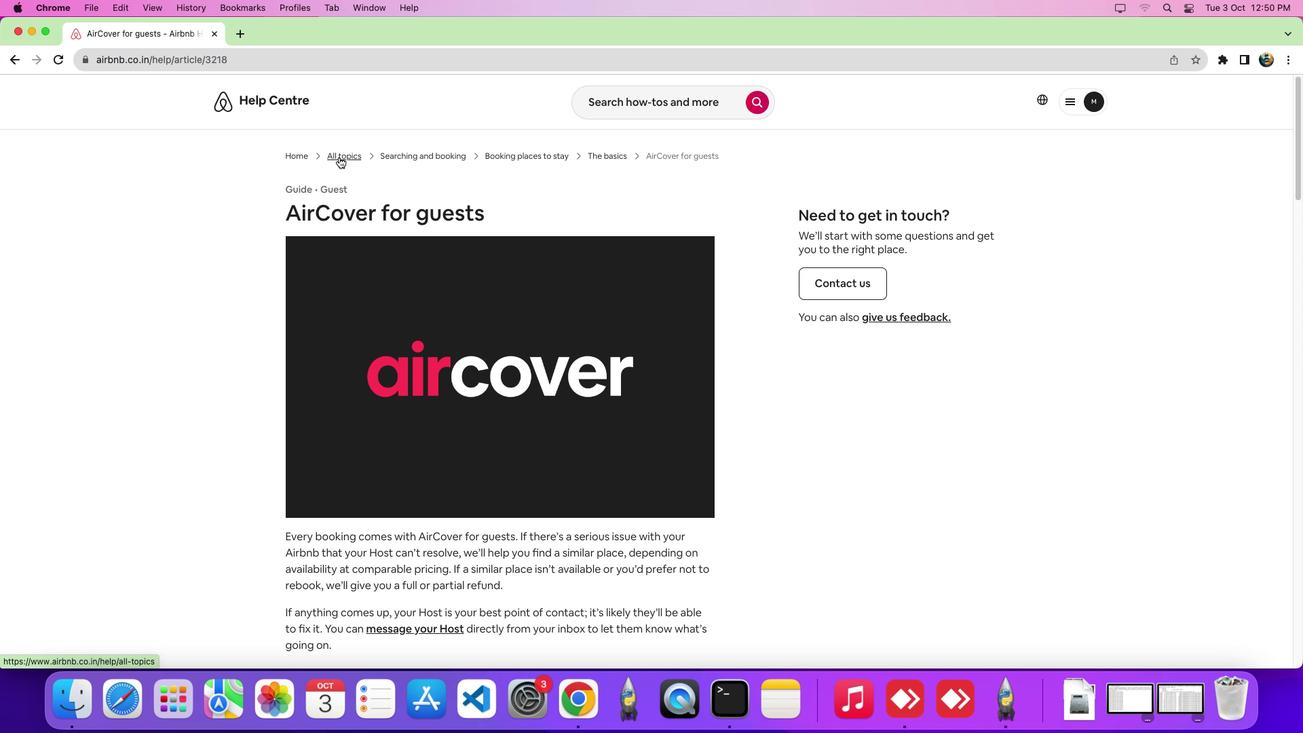 
Action: Mouse pressed left at (339, 157)
Screenshot: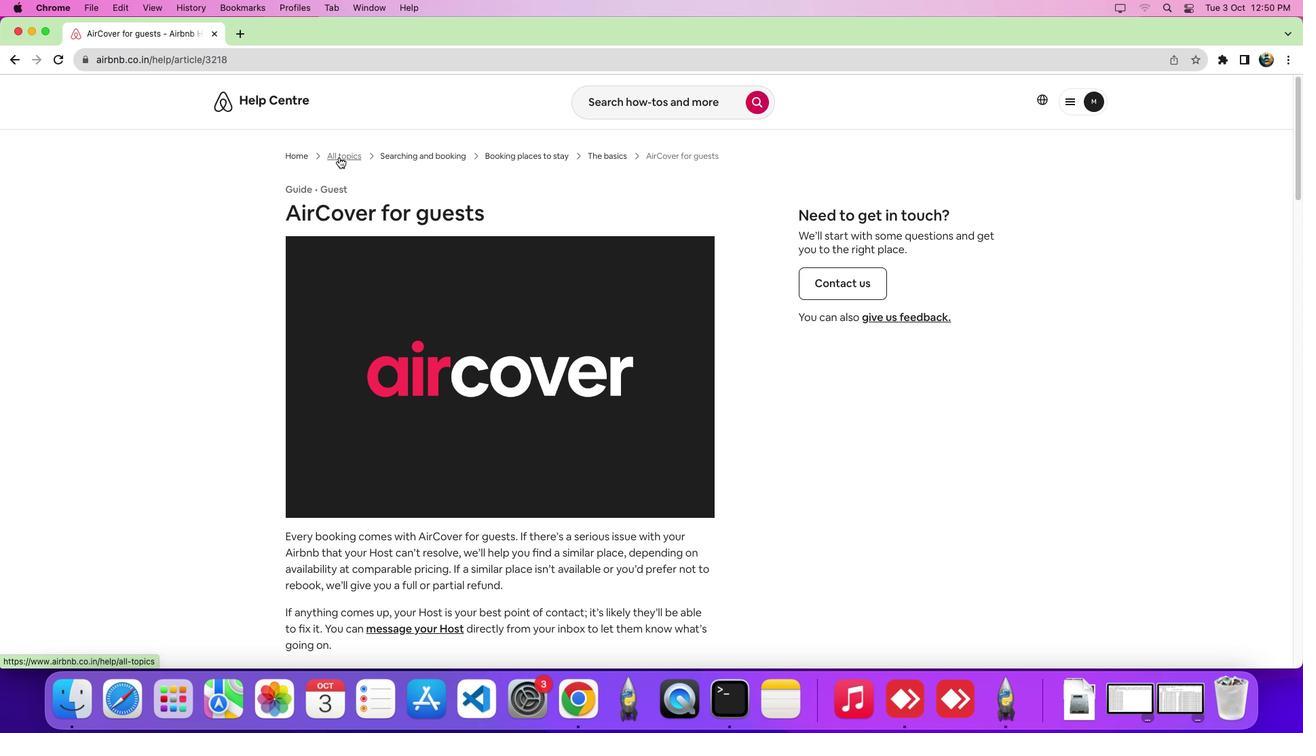 
Action: Mouse moved to (379, 202)
Screenshot: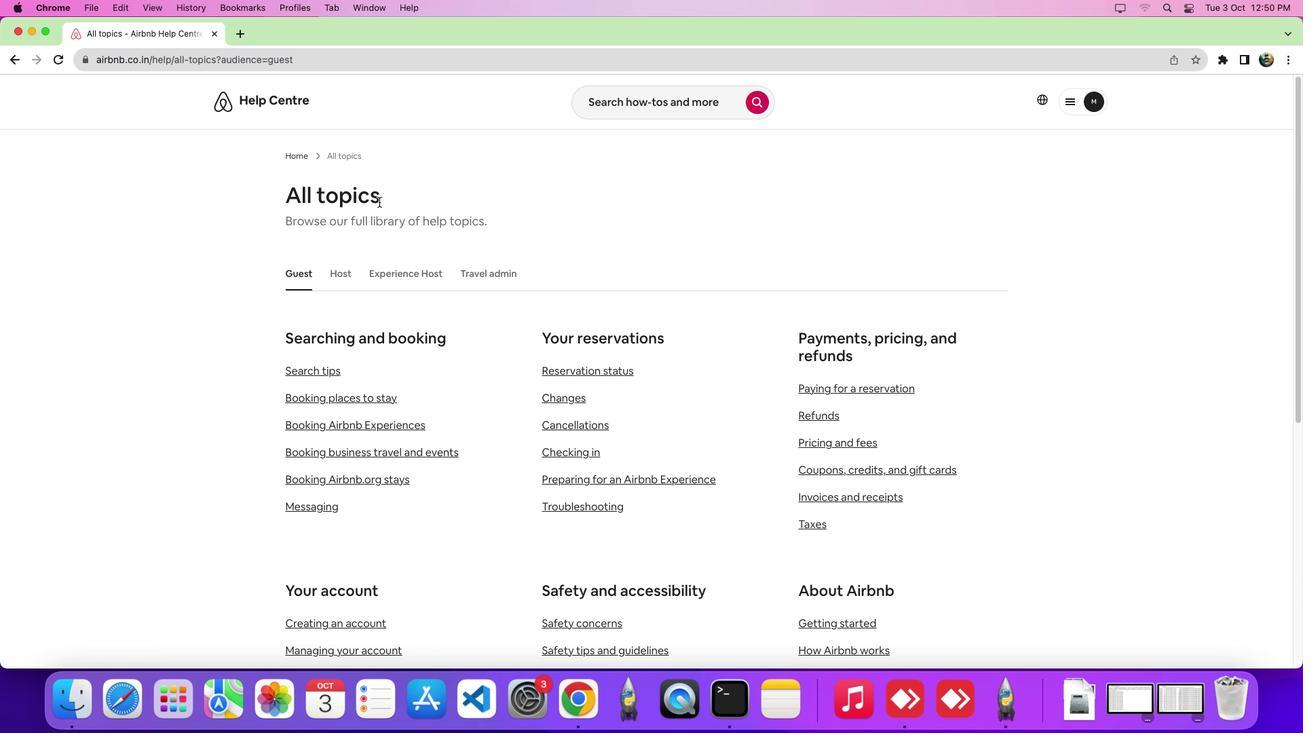 
Action: Mouse scrolled (379, 202) with delta (0, 0)
Screenshot: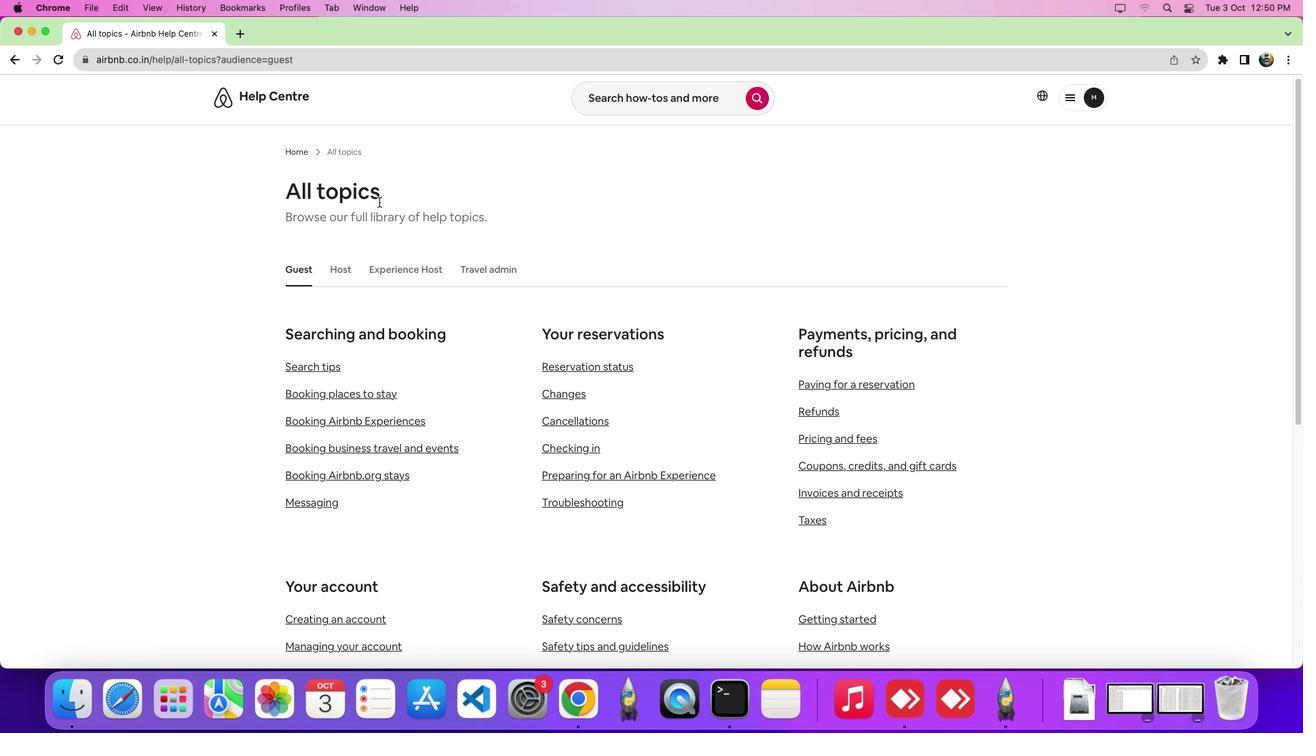 
Action: Mouse scrolled (379, 202) with delta (0, 0)
Screenshot: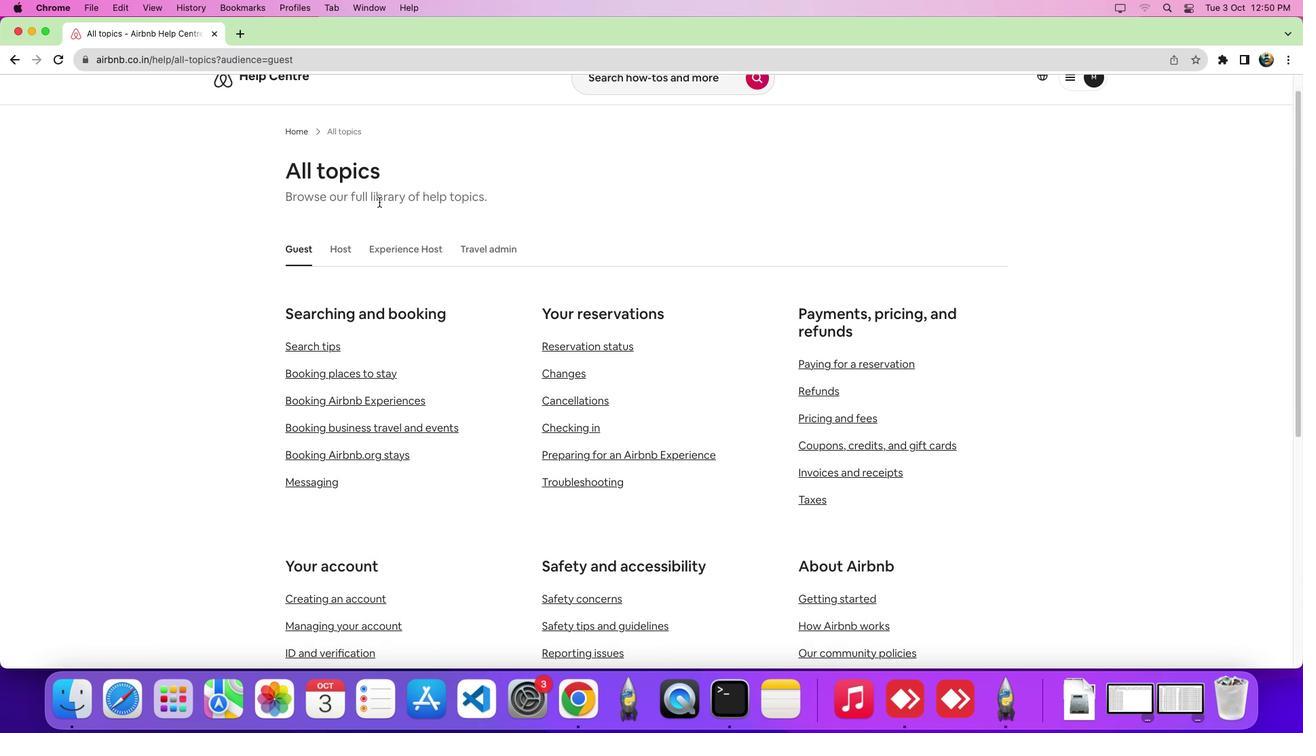 
Action: Mouse scrolled (379, 202) with delta (0, -2)
Screenshot: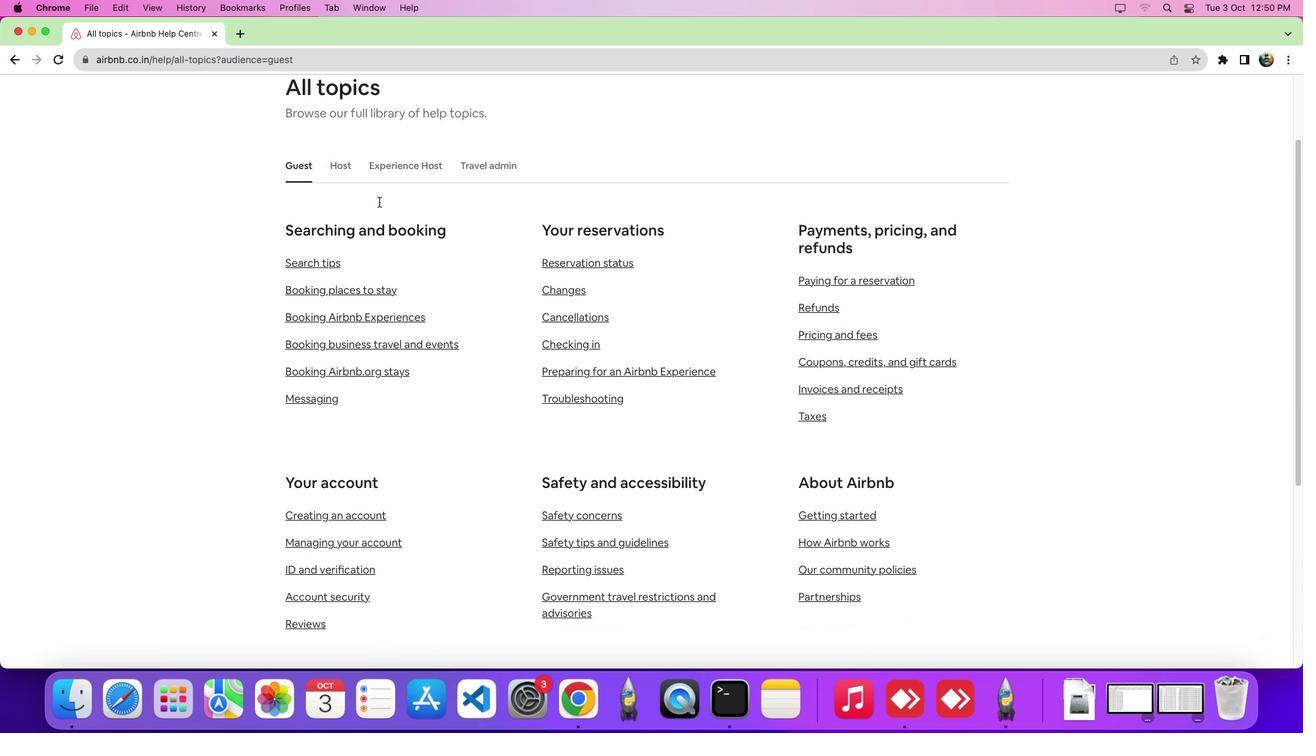
Action: Mouse scrolled (379, 202) with delta (0, 0)
Screenshot: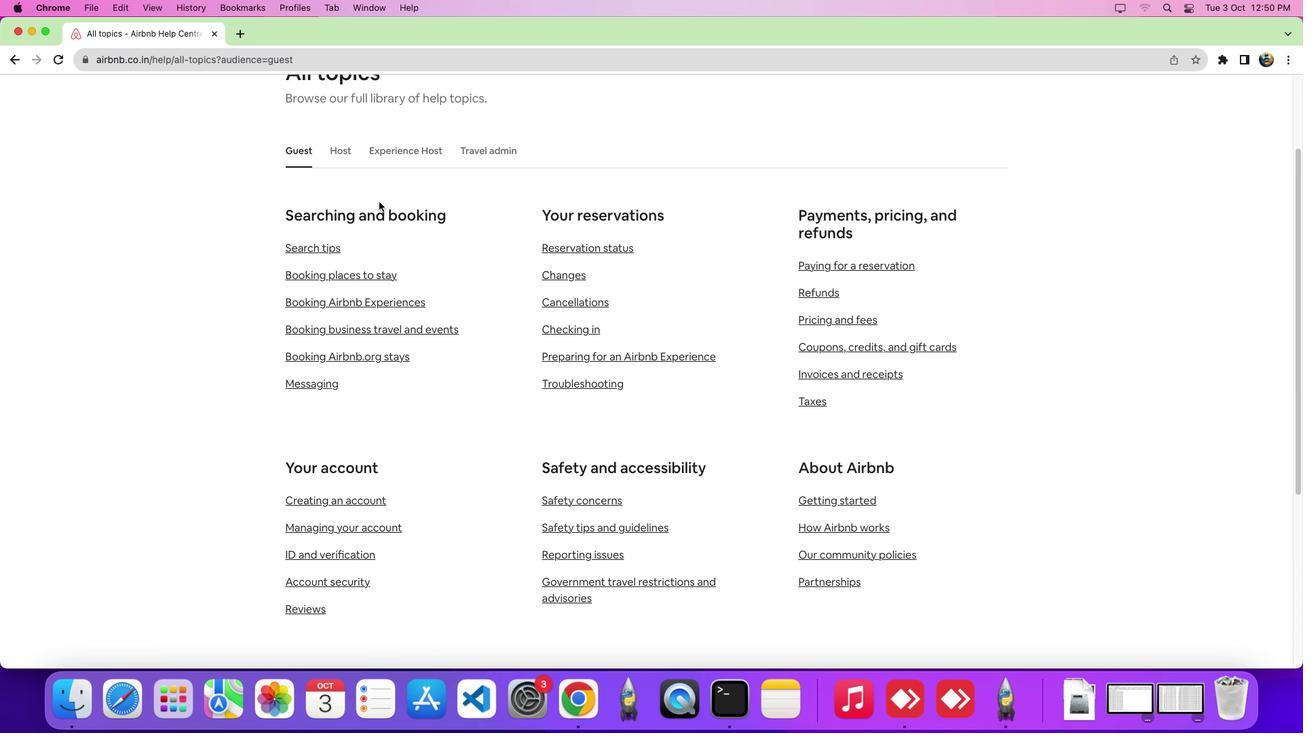 
Action: Mouse scrolled (379, 202) with delta (0, 0)
Screenshot: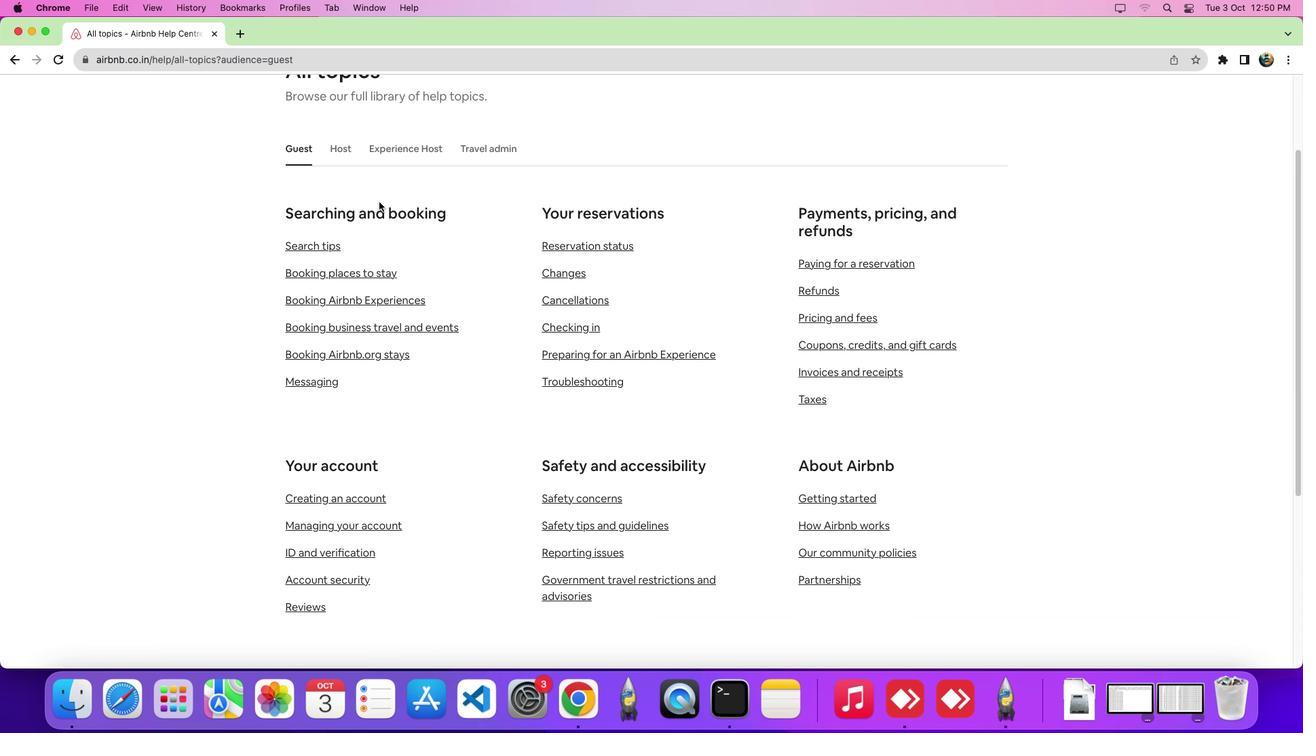 
Action: Mouse moved to (290, 155)
Screenshot: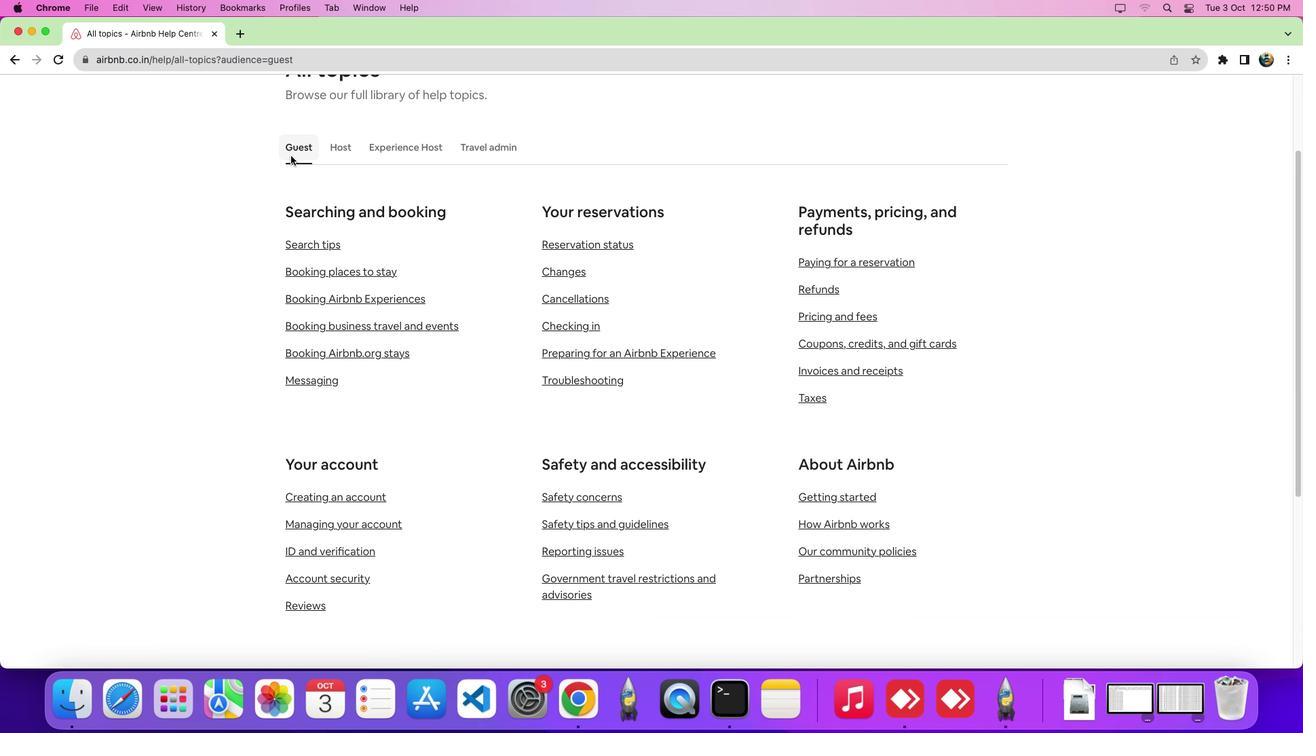 
Action: Mouse pressed left at (290, 155)
Screenshot: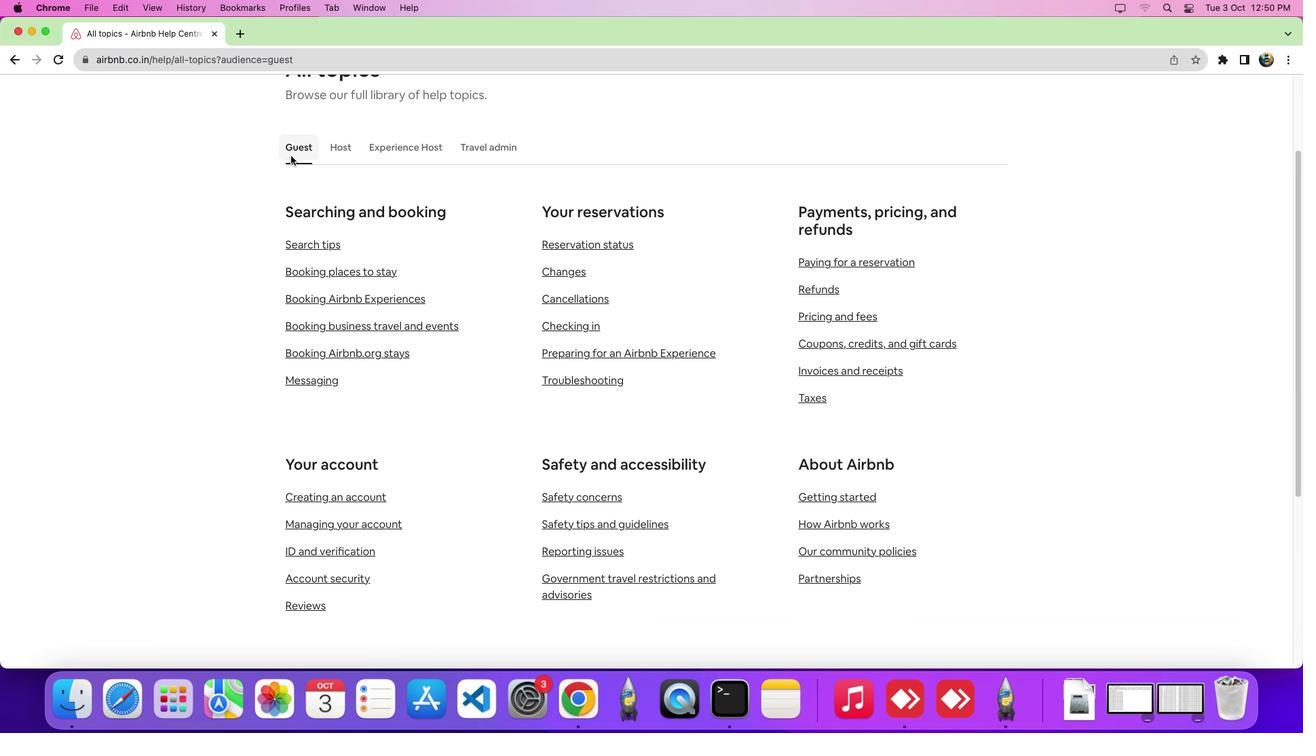
Action: Mouse moved to (335, 323)
Screenshot: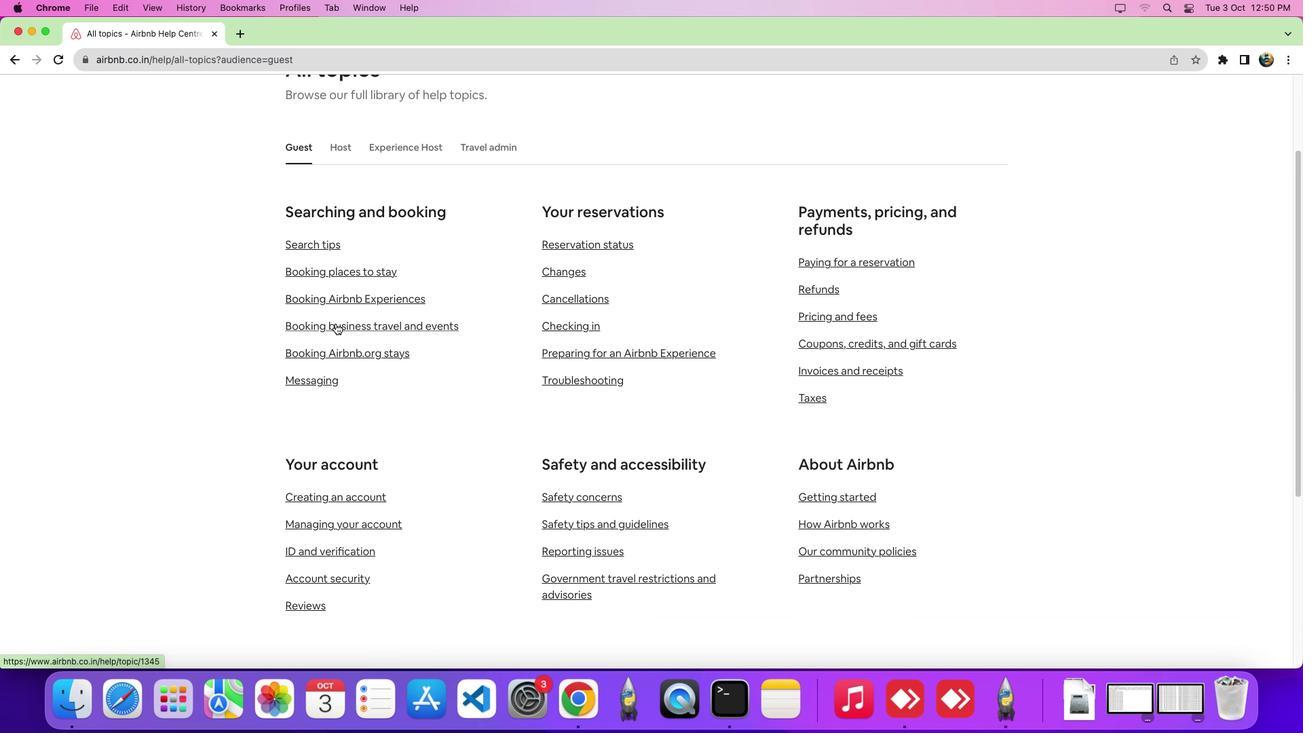 
Action: Mouse pressed left at (335, 323)
Screenshot: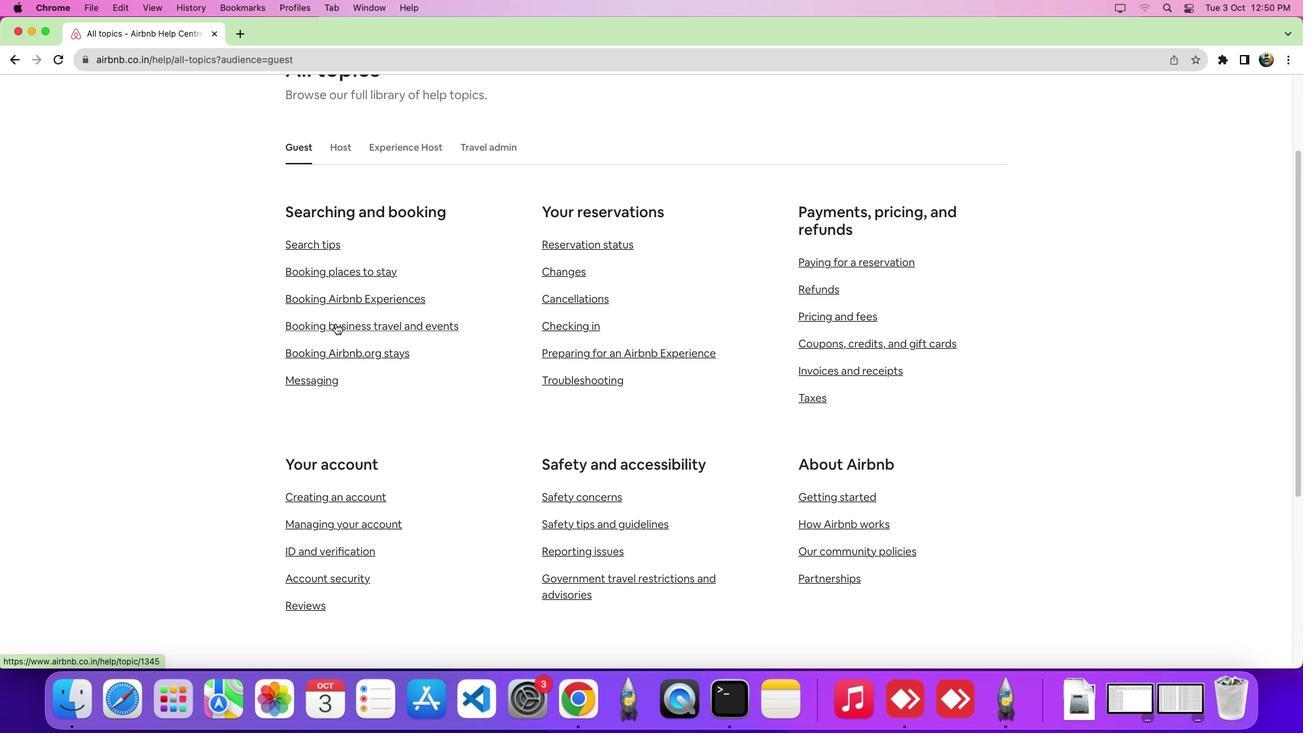
Action: Mouse moved to (604, 378)
Screenshot: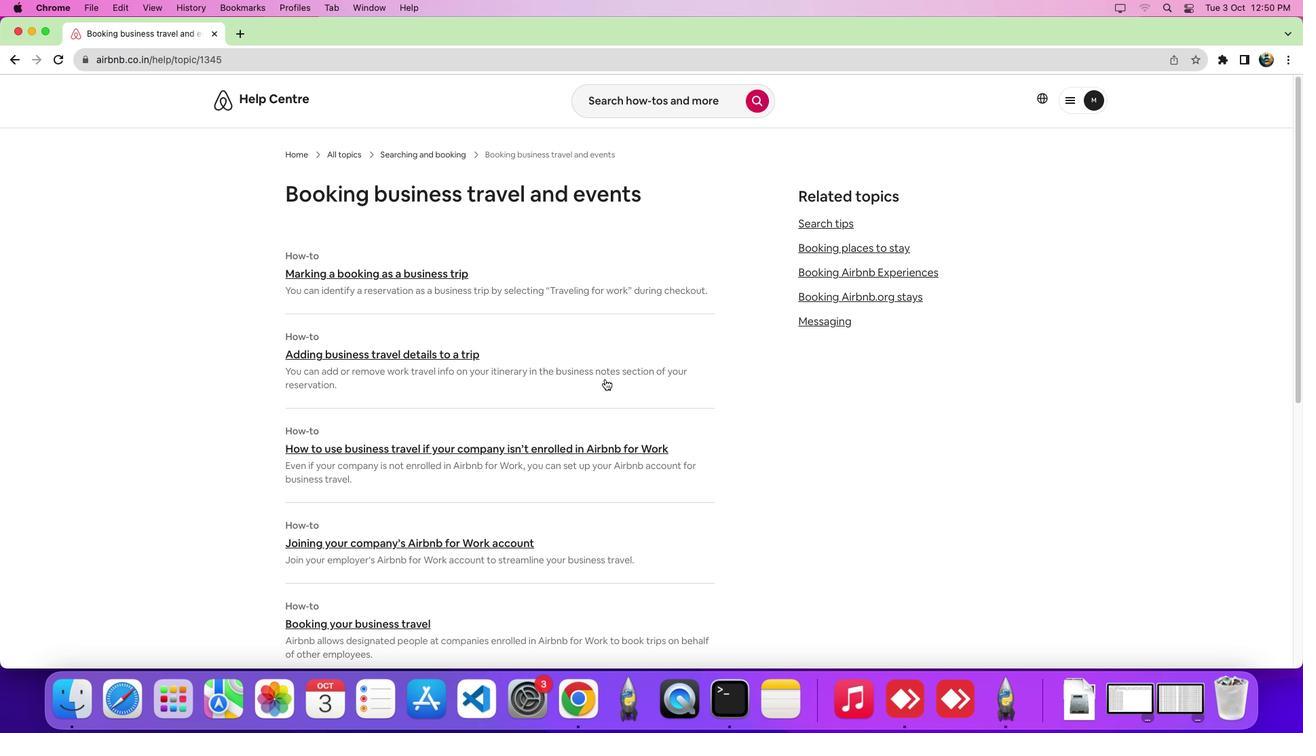 
Action: Mouse scrolled (604, 378) with delta (0, 0)
Screenshot: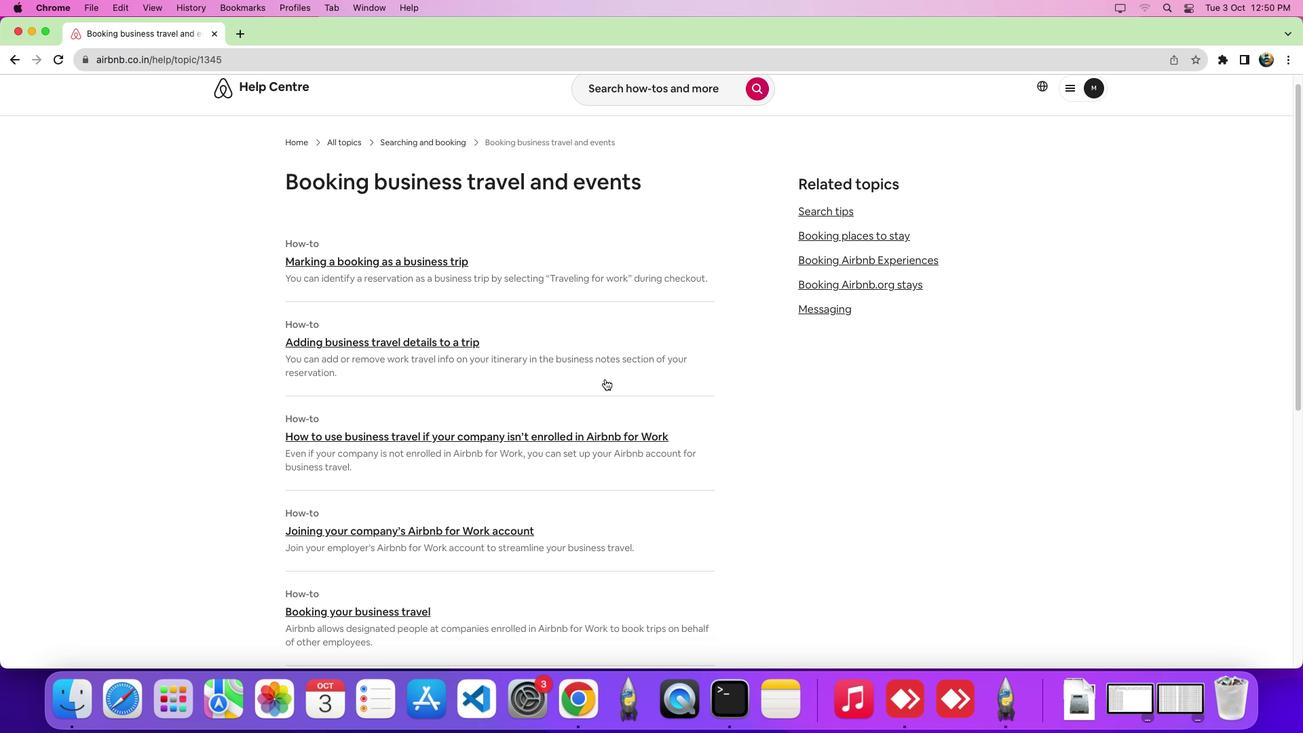 
Action: Mouse scrolled (604, 378) with delta (0, 0)
Screenshot: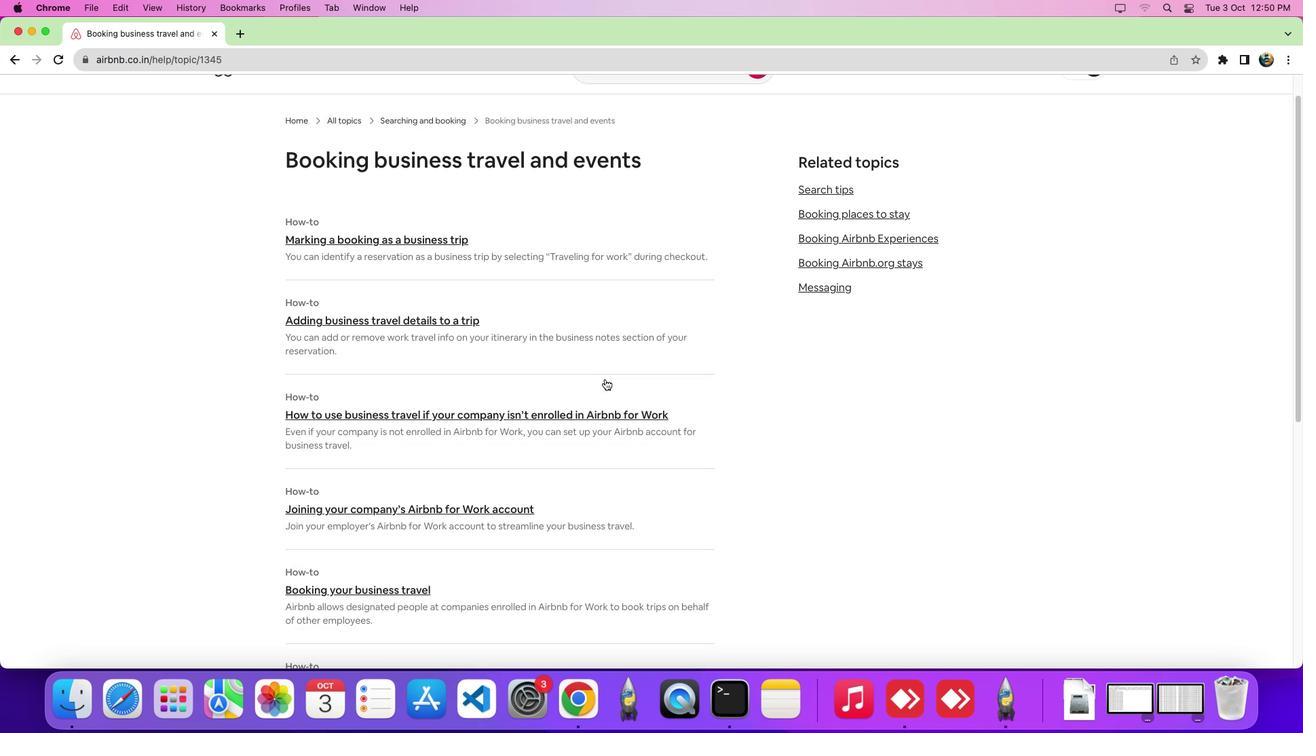 
Action: Mouse scrolled (604, 378) with delta (0, -2)
Screenshot: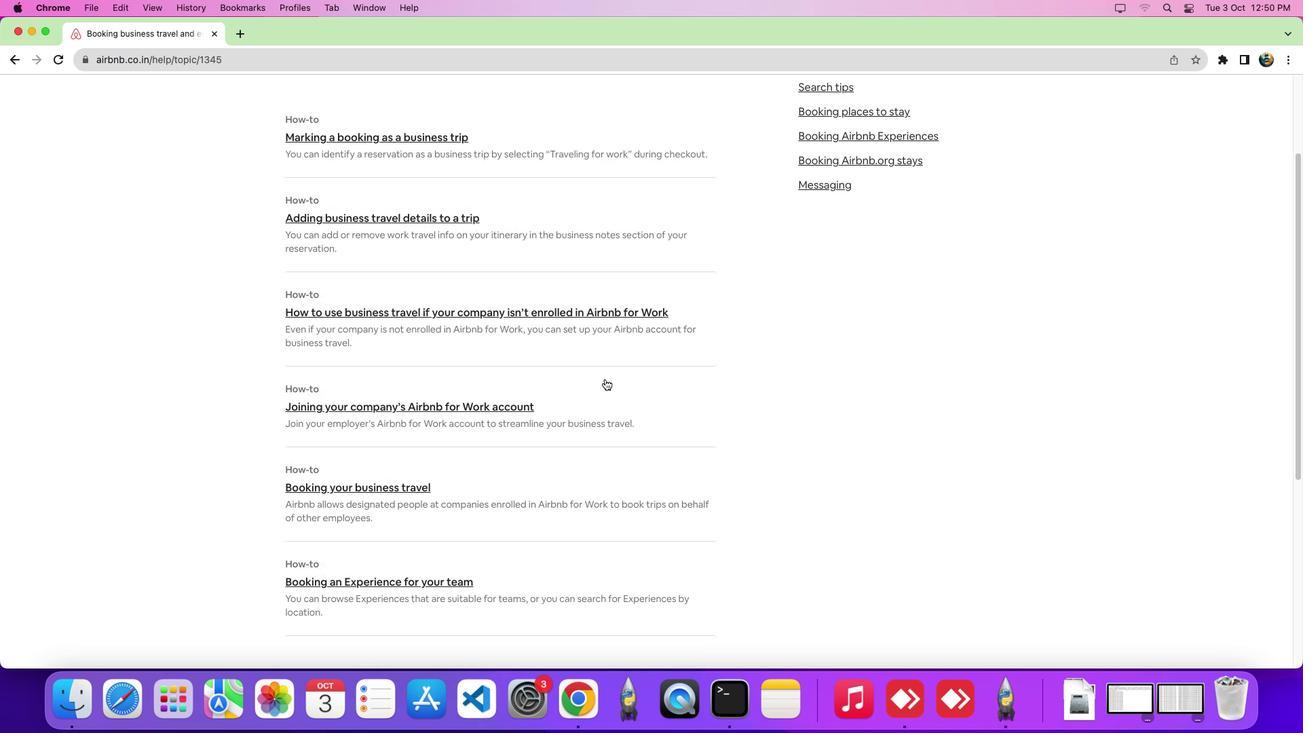 
Action: Mouse scrolled (604, 378) with delta (0, -4)
Screenshot: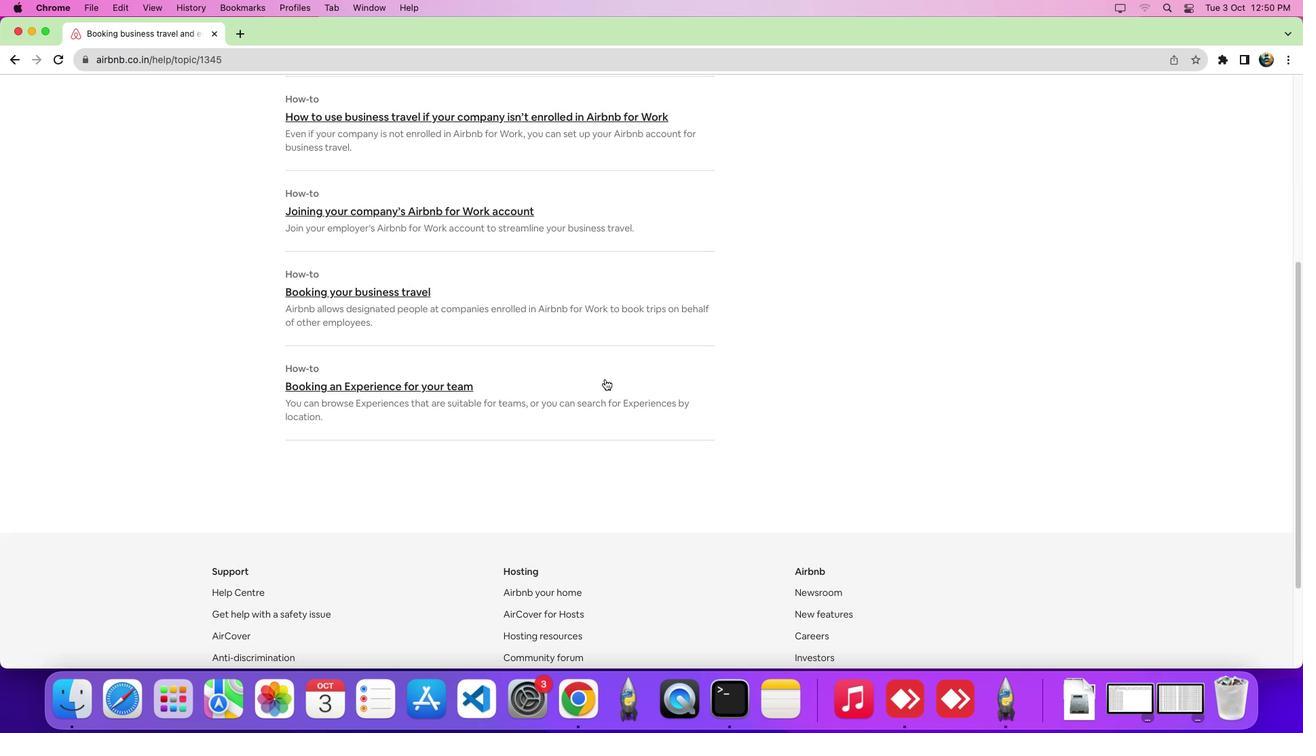 
Action: Mouse moved to (605, 378)
Screenshot: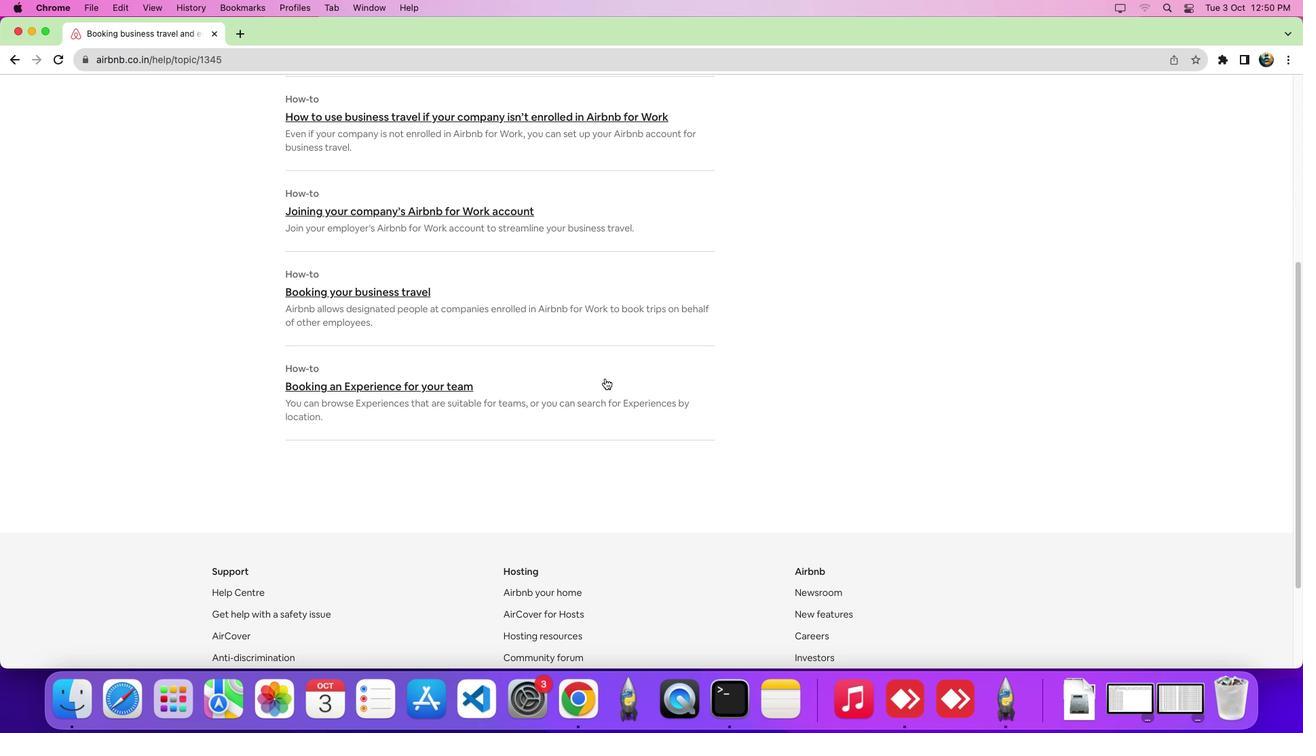 
